 Task: Find the walking route from Pike Place Market to the Space Needle in Seattle.
Action: Mouse moved to (256, 88)
Screenshot: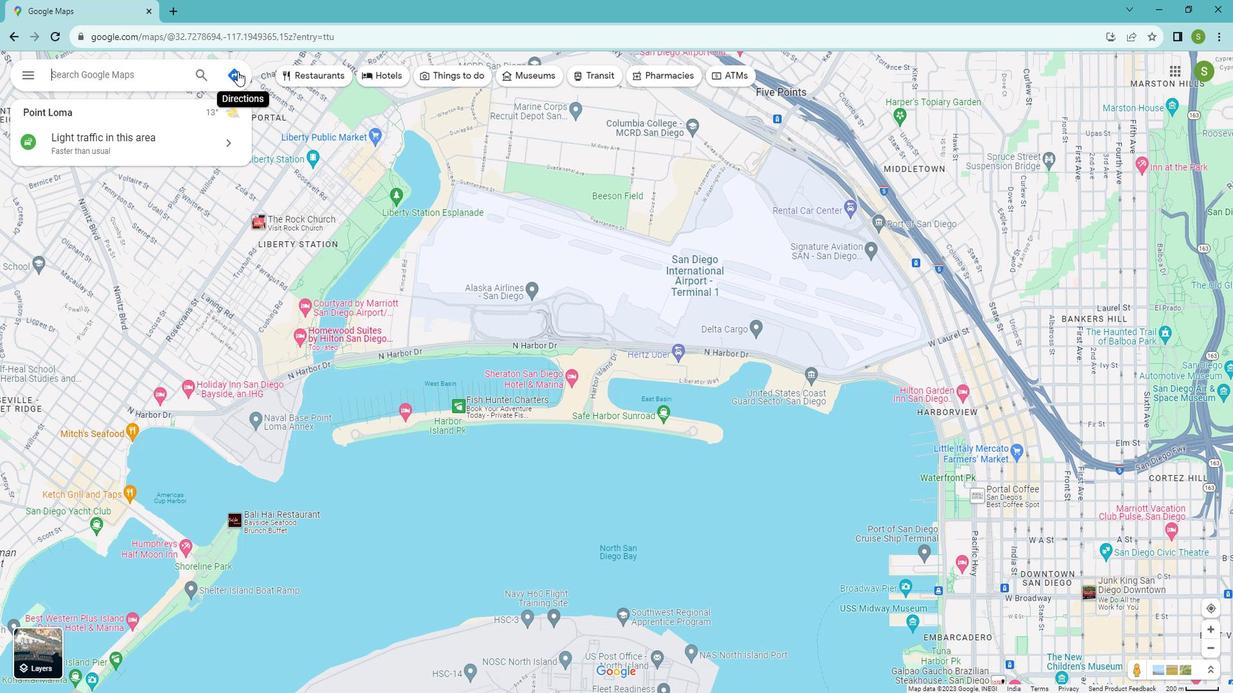 
Action: Mouse pressed left at (256, 88)
Screenshot: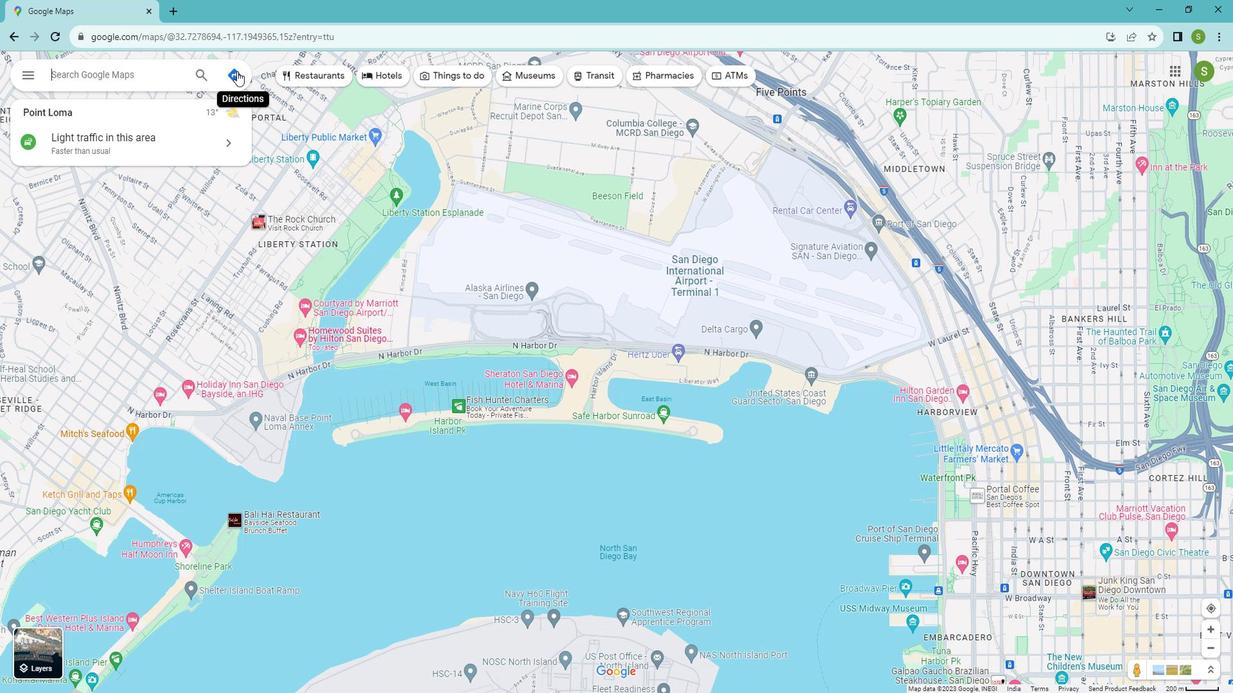 
Action: Mouse moved to (145, 125)
Screenshot: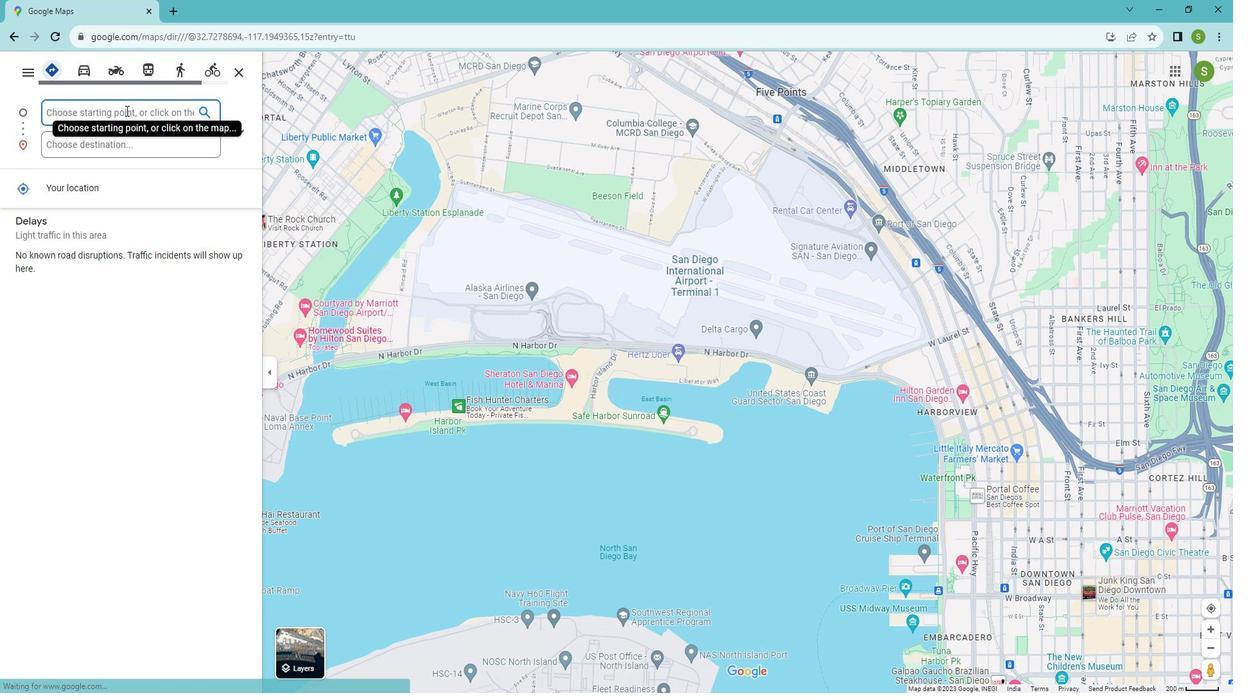 
Action: Mouse pressed left at (145, 125)
Screenshot: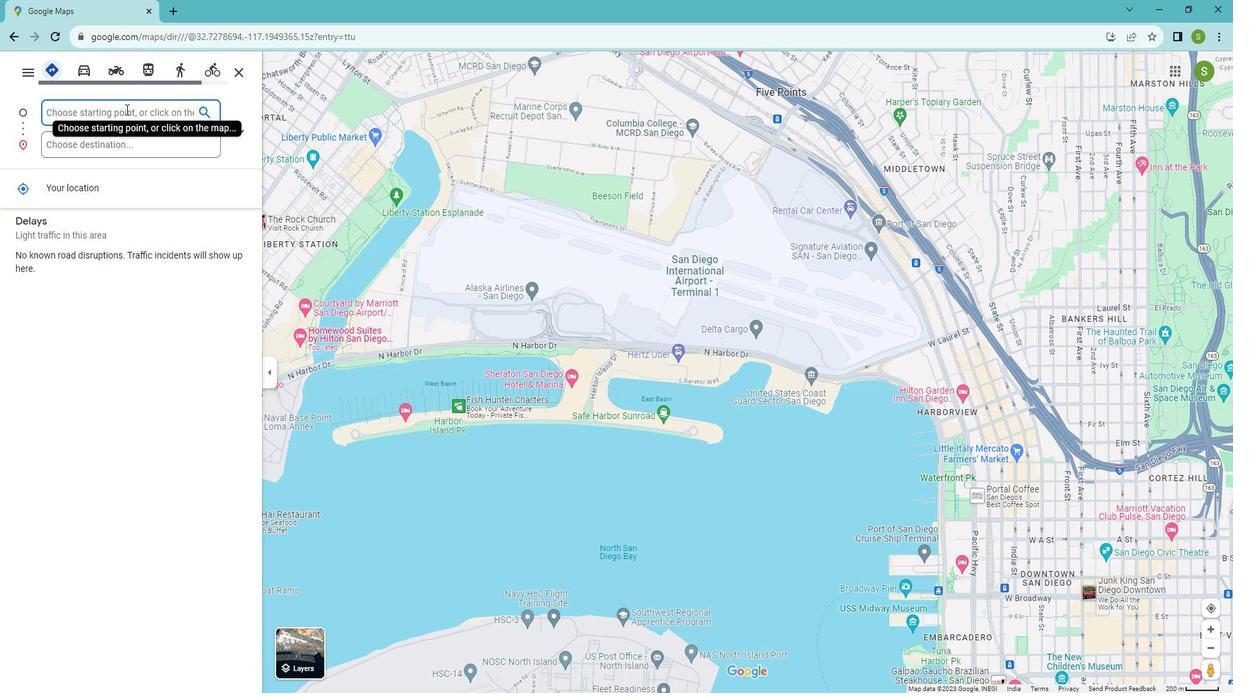 
Action: Key pressed <Key.shift>Pike<Key.space><Key.shift>Place<Key.space><Key.shift>Market
Screenshot: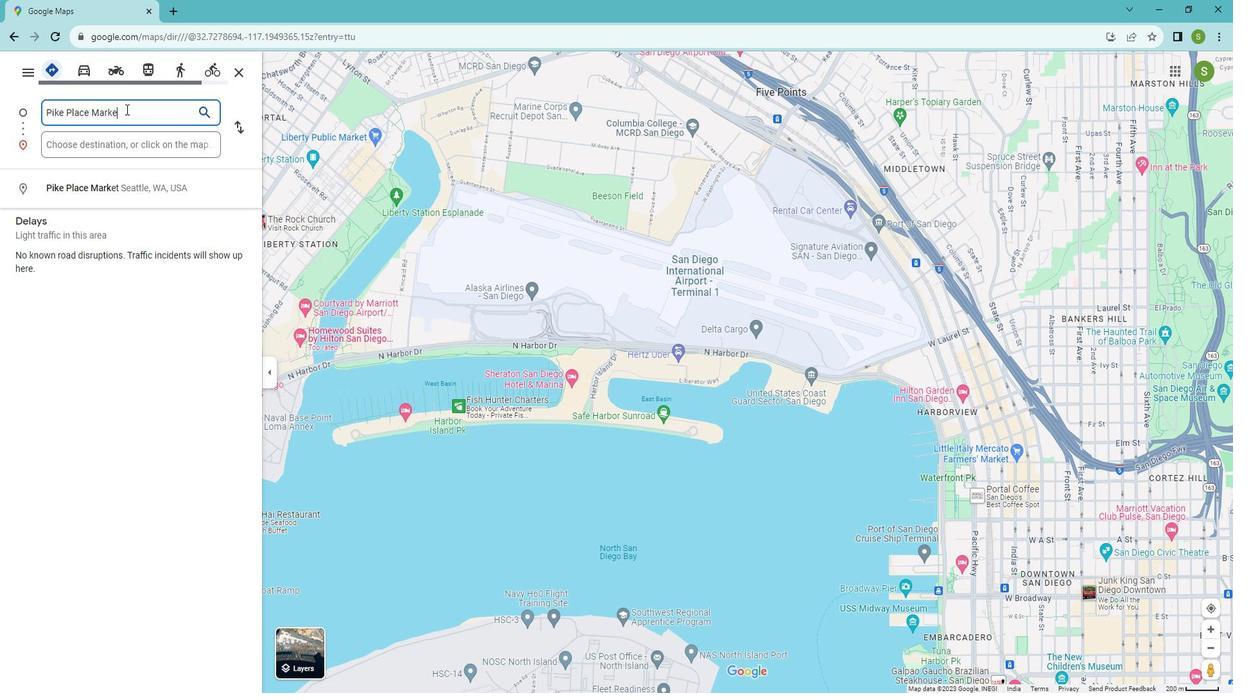 
Action: Mouse moved to (159, 163)
Screenshot: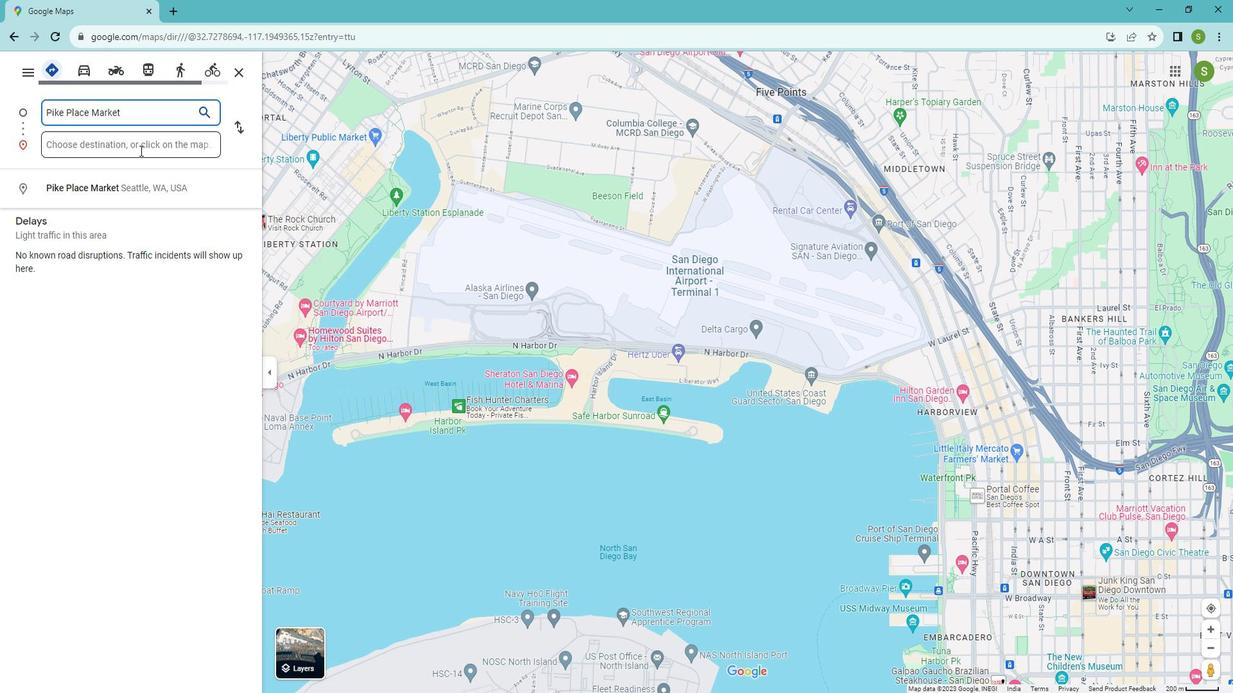 
Action: Mouse pressed left at (159, 163)
Screenshot: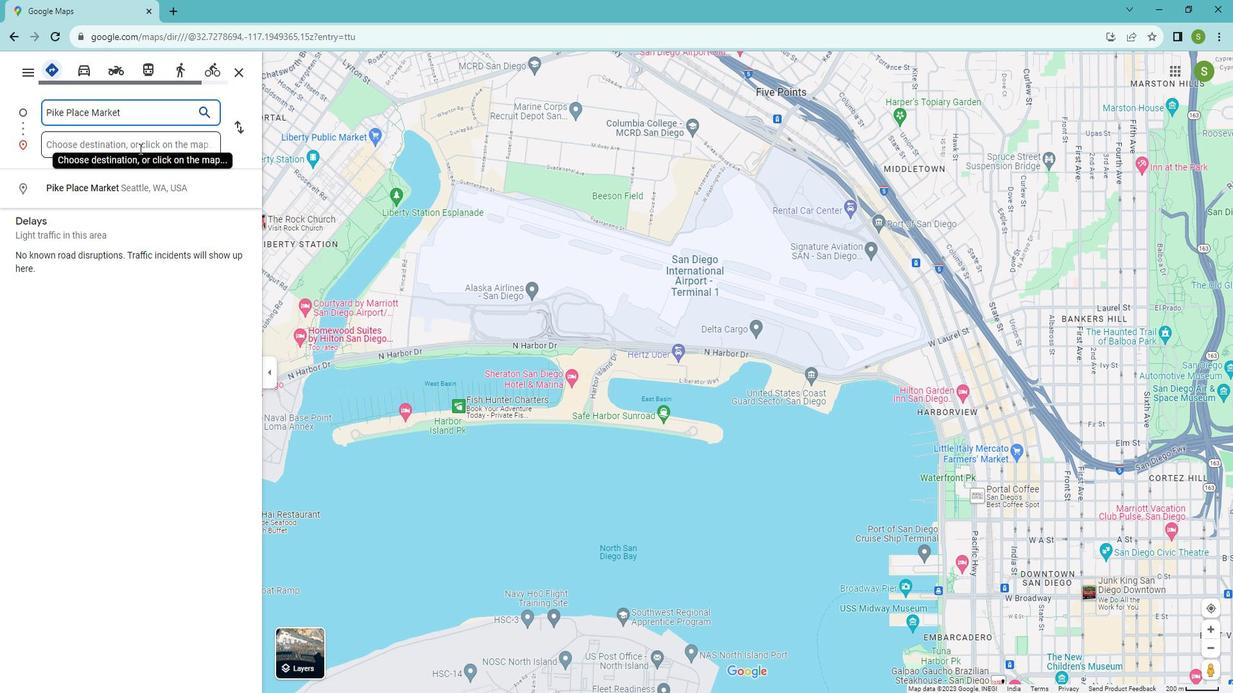 
Action: Mouse moved to (159, 162)
Screenshot: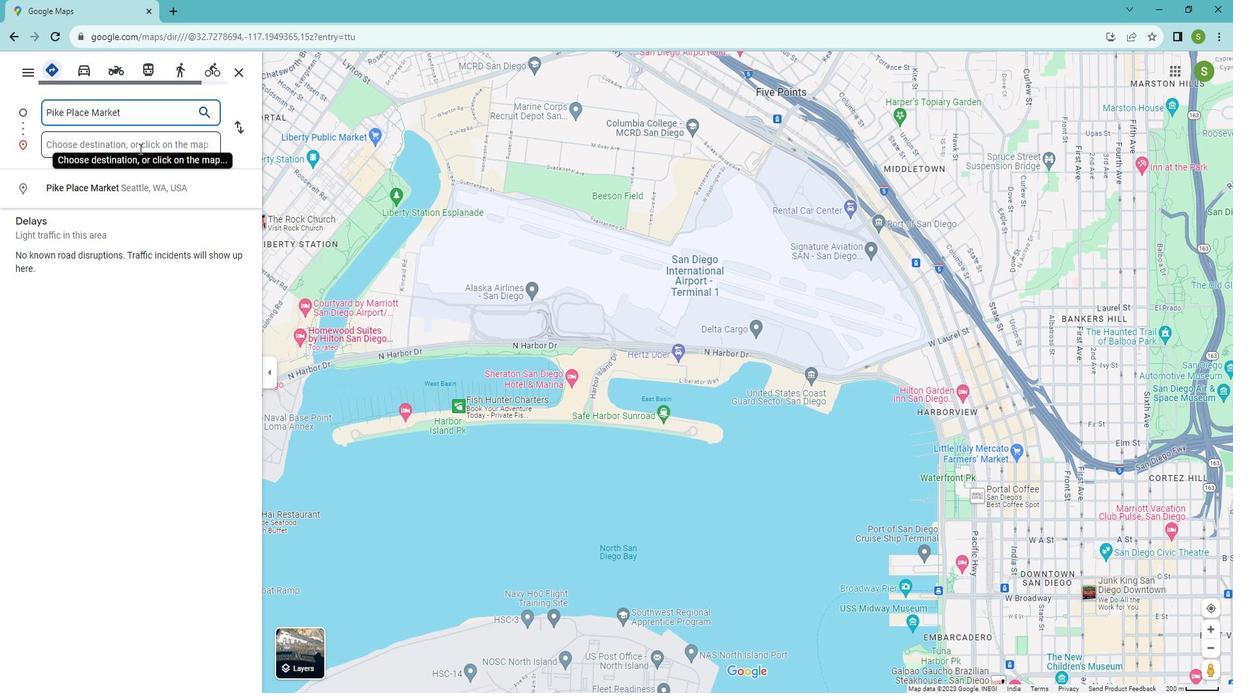 
Action: Key pressed <Key.shift><Key.shift>Space<Key.space><Key.shift>Needle<Key.space><Key.shift><Key.shift><Key.shift><Key.shift><Key.shift><Key.shift><Key.shift><Key.shift><Key.shift><Key.shift><Key.shift><Key.shift><Key.shift><Key.shift><Key.shift><Key.shift><Key.shift>Seattle<Key.enter>
Screenshot: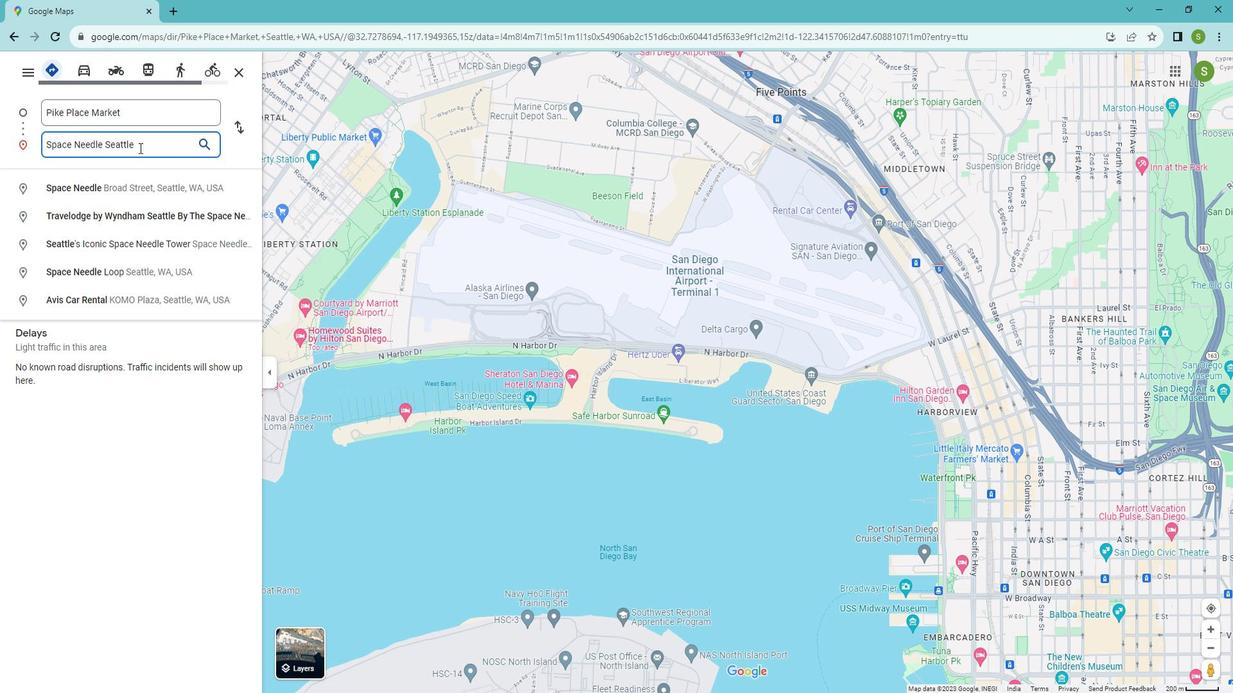 
Action: Mouse moved to (202, 95)
Screenshot: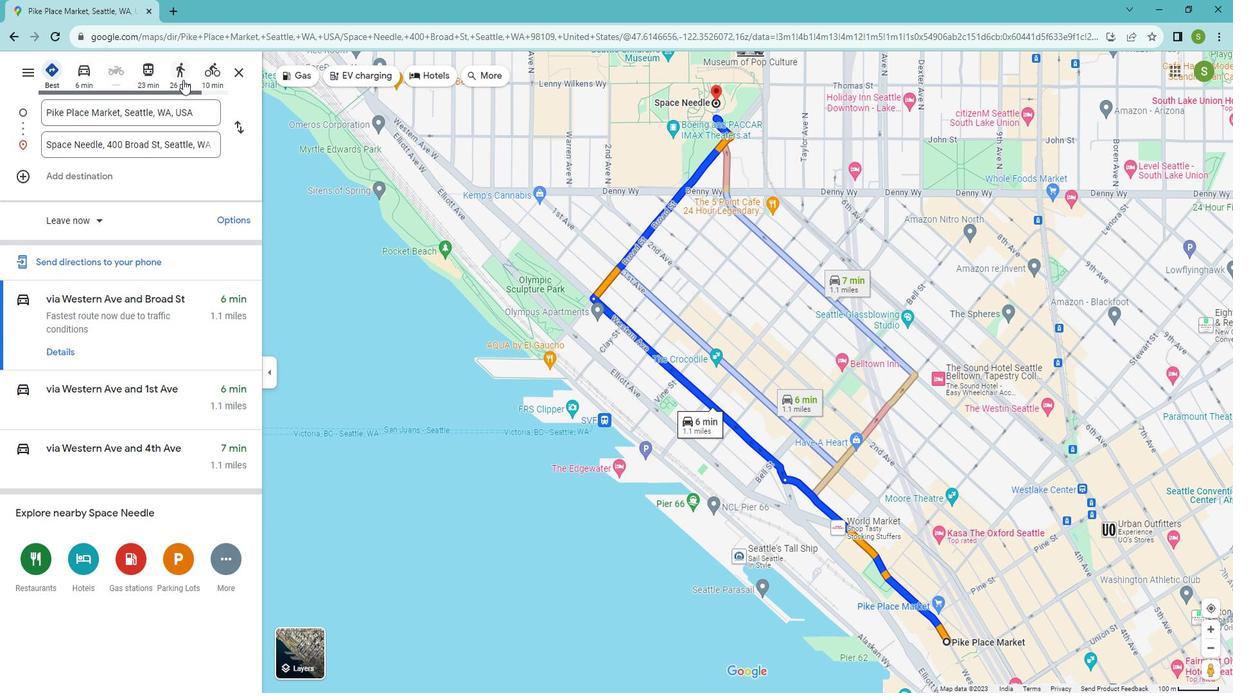
Action: Mouse pressed left at (202, 95)
Screenshot: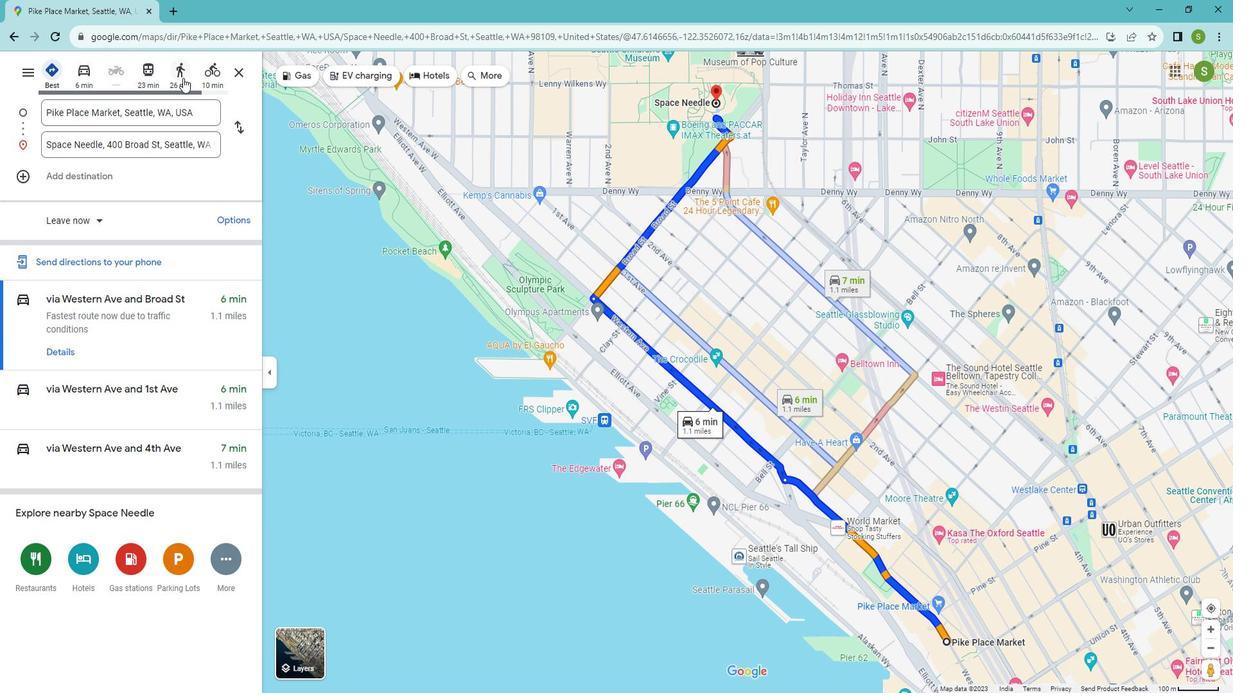 
Action: Mouse moved to (82, 330)
Screenshot: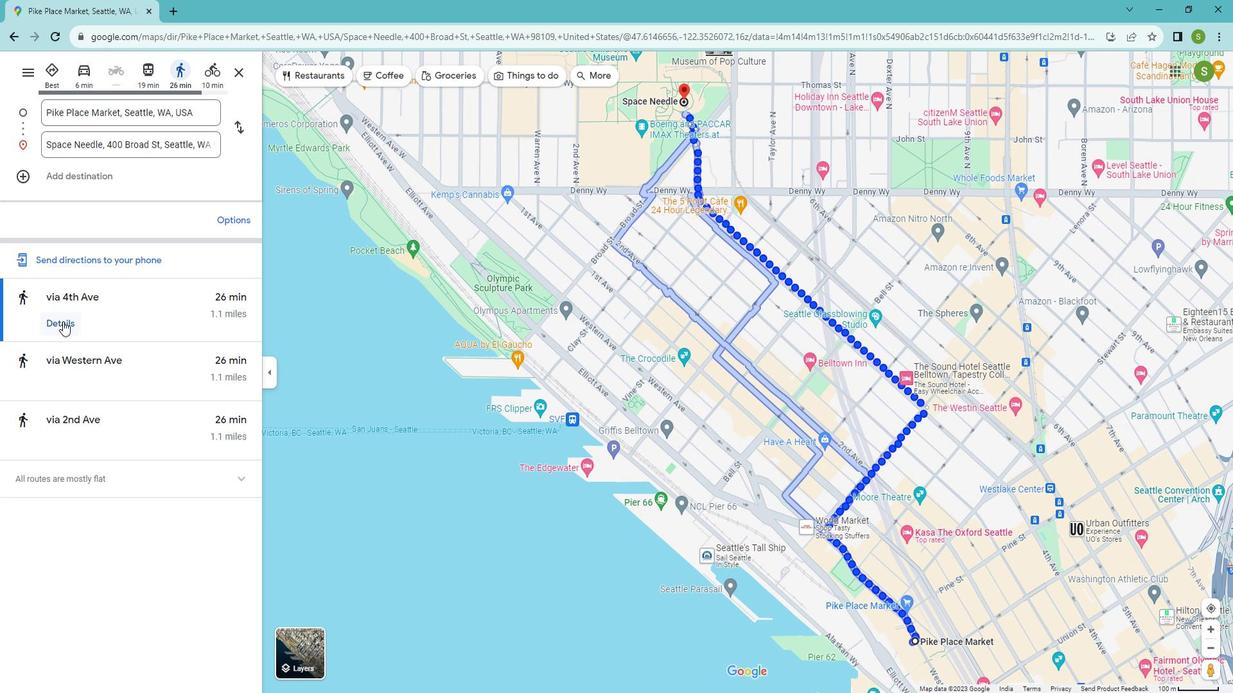 
Action: Mouse pressed left at (82, 330)
Screenshot: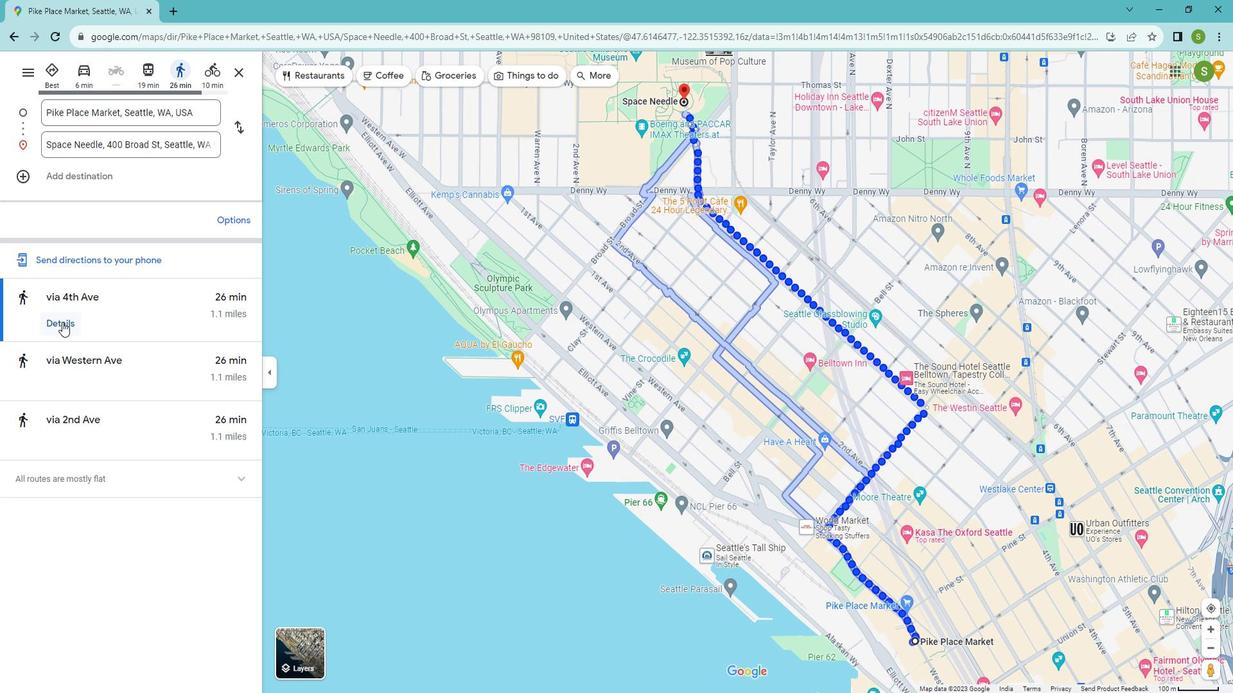 
Action: Mouse moved to (71, 293)
Screenshot: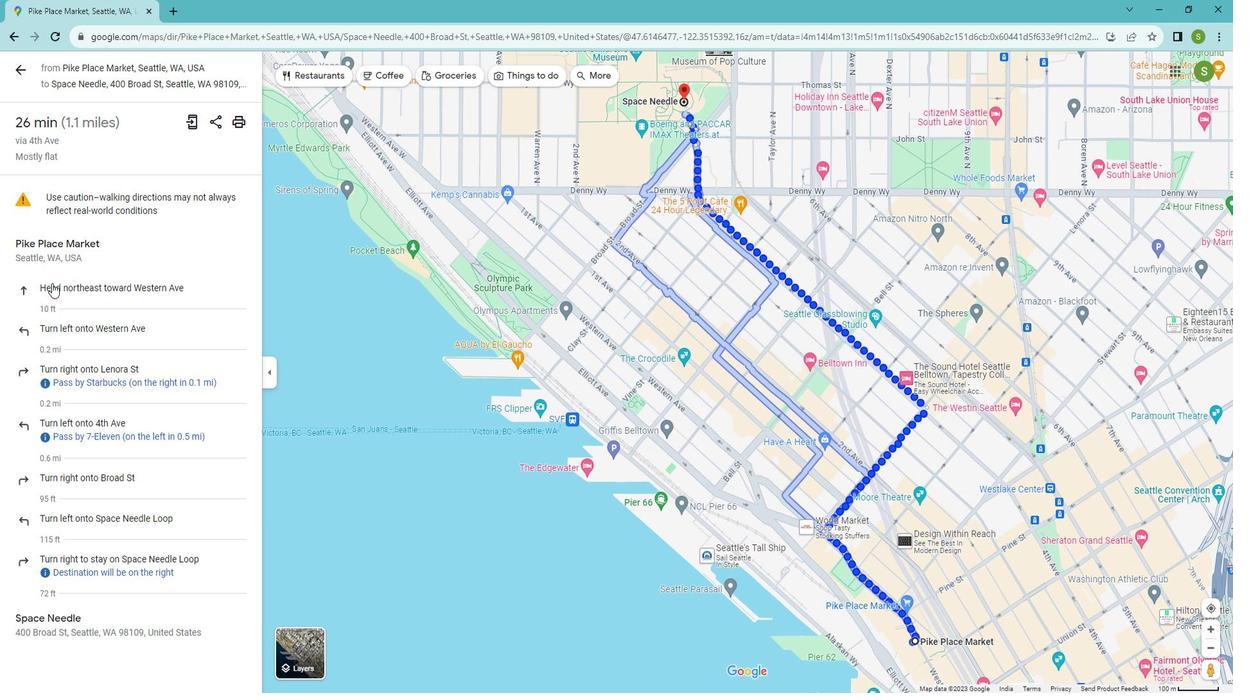 
Action: Mouse pressed left at (71, 293)
Screenshot: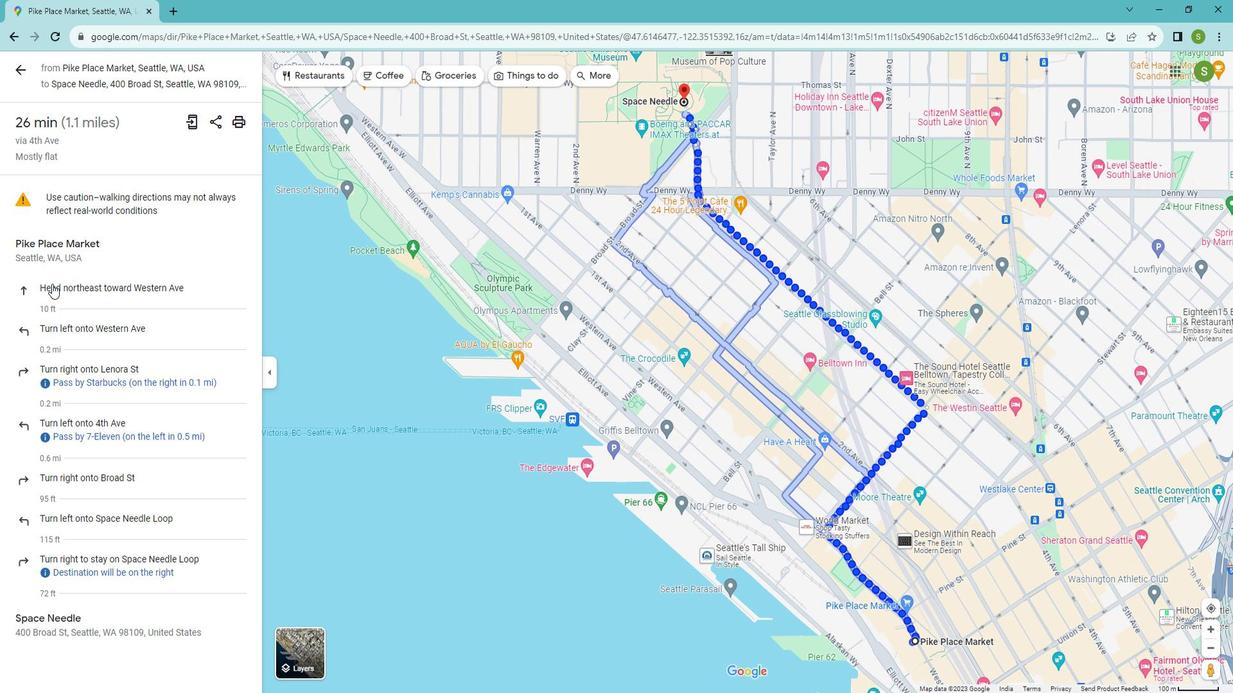 
Action: Mouse moved to (94, 337)
Screenshot: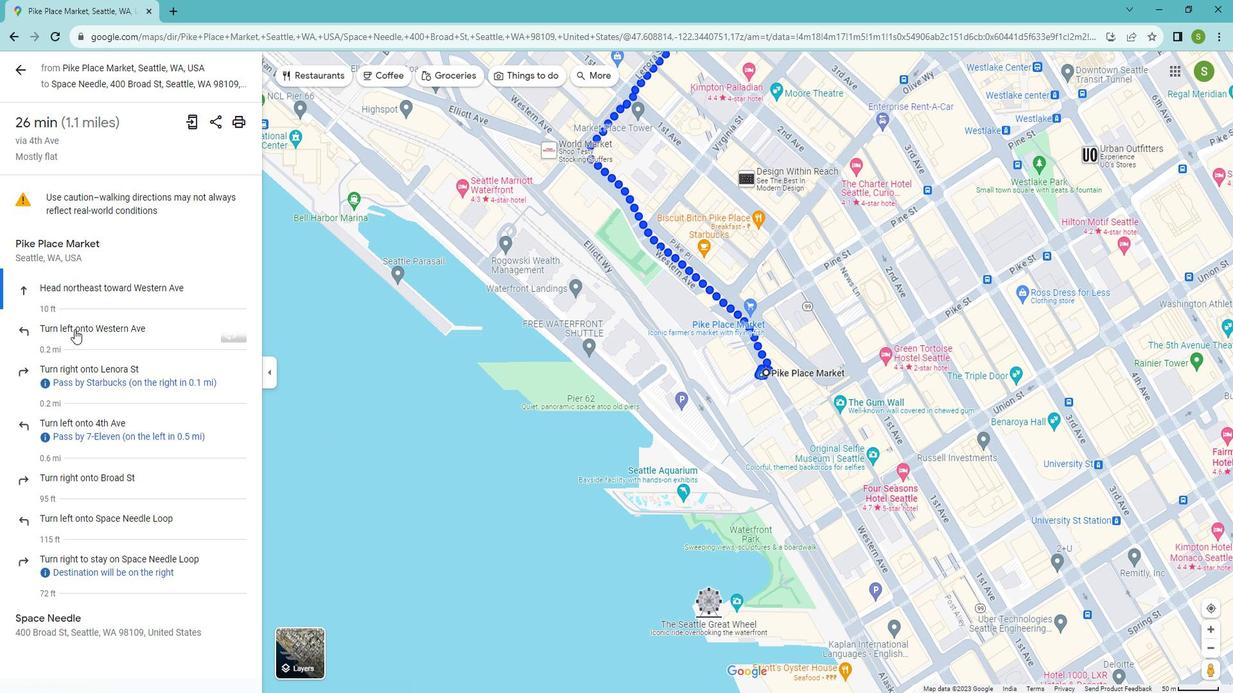 
Action: Mouse pressed left at (94, 337)
Screenshot: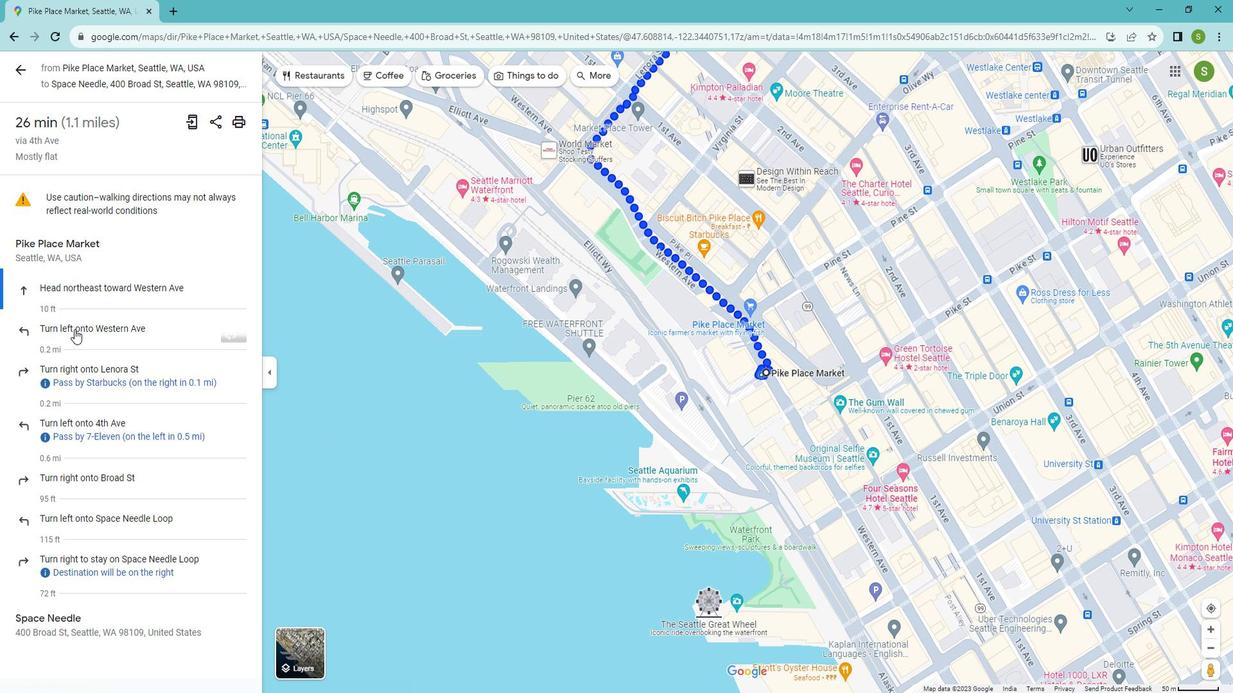 
Action: Mouse moved to (105, 378)
Screenshot: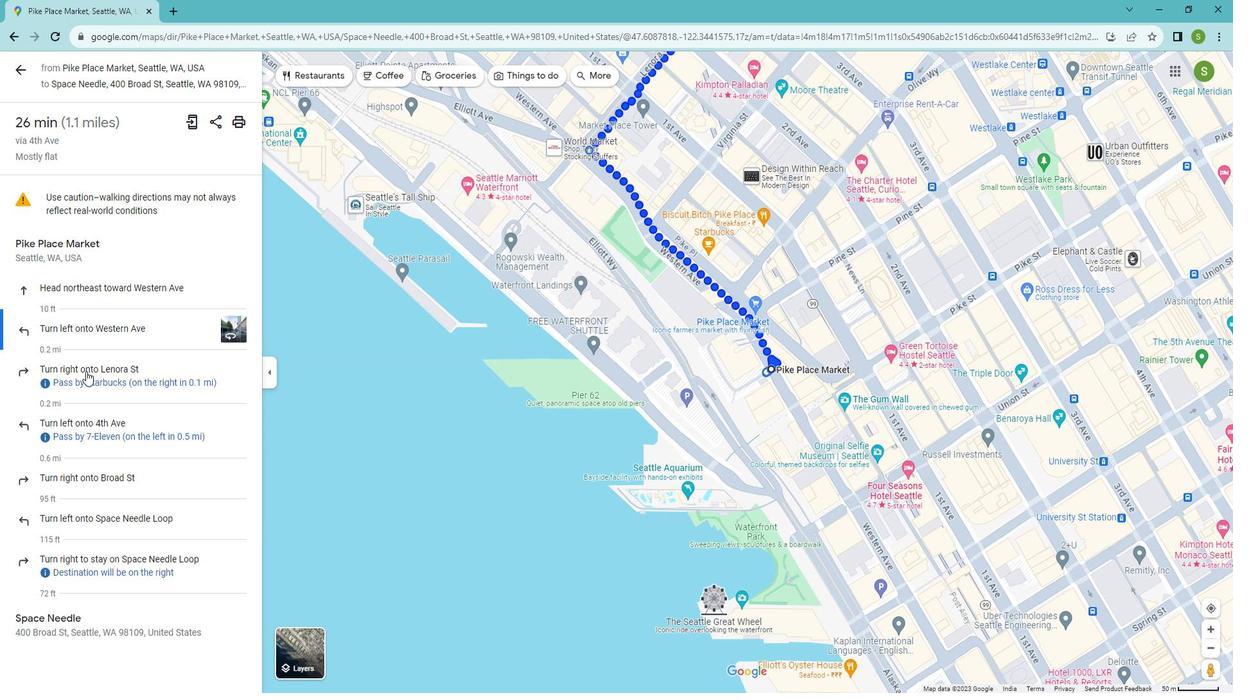 
Action: Mouse pressed left at (105, 378)
Screenshot: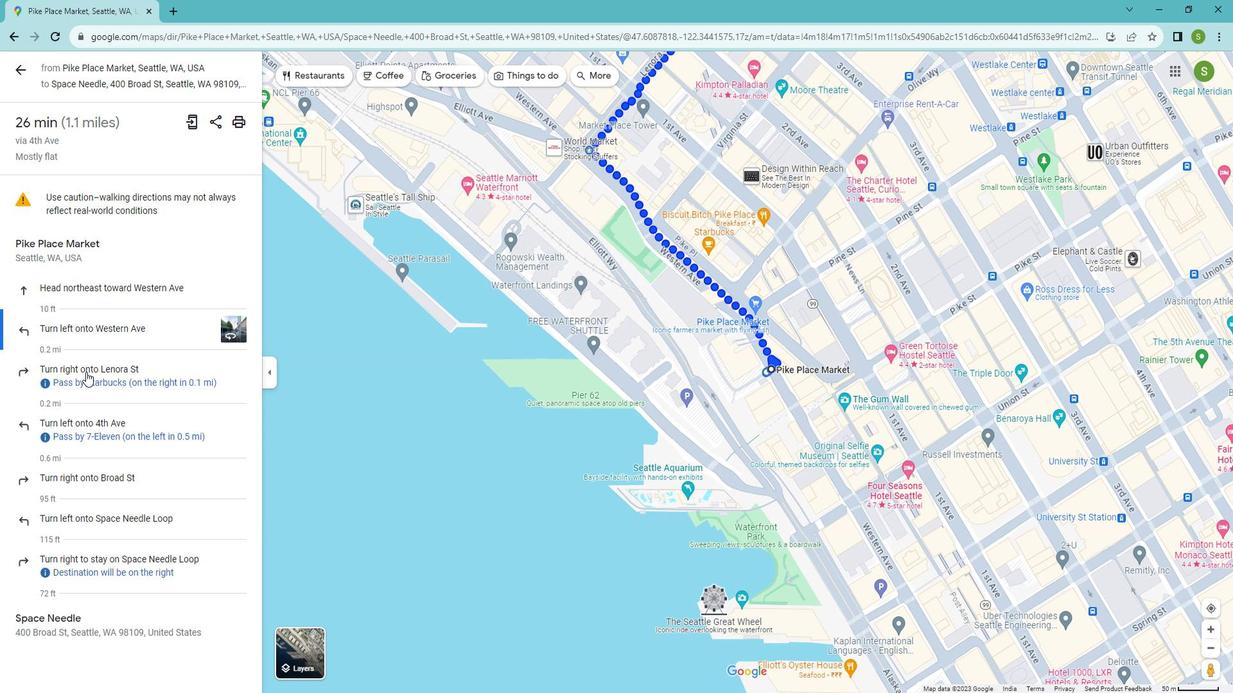 
Action: Mouse moved to (107, 430)
Screenshot: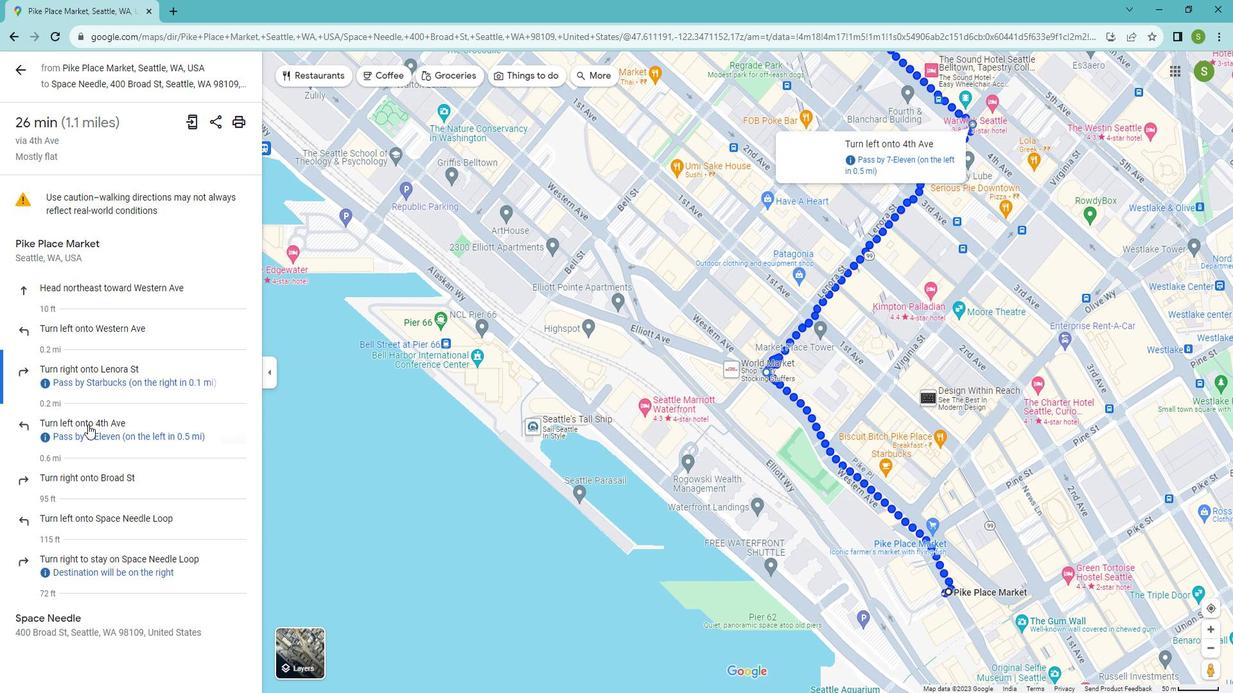
Action: Mouse pressed left at (107, 430)
Screenshot: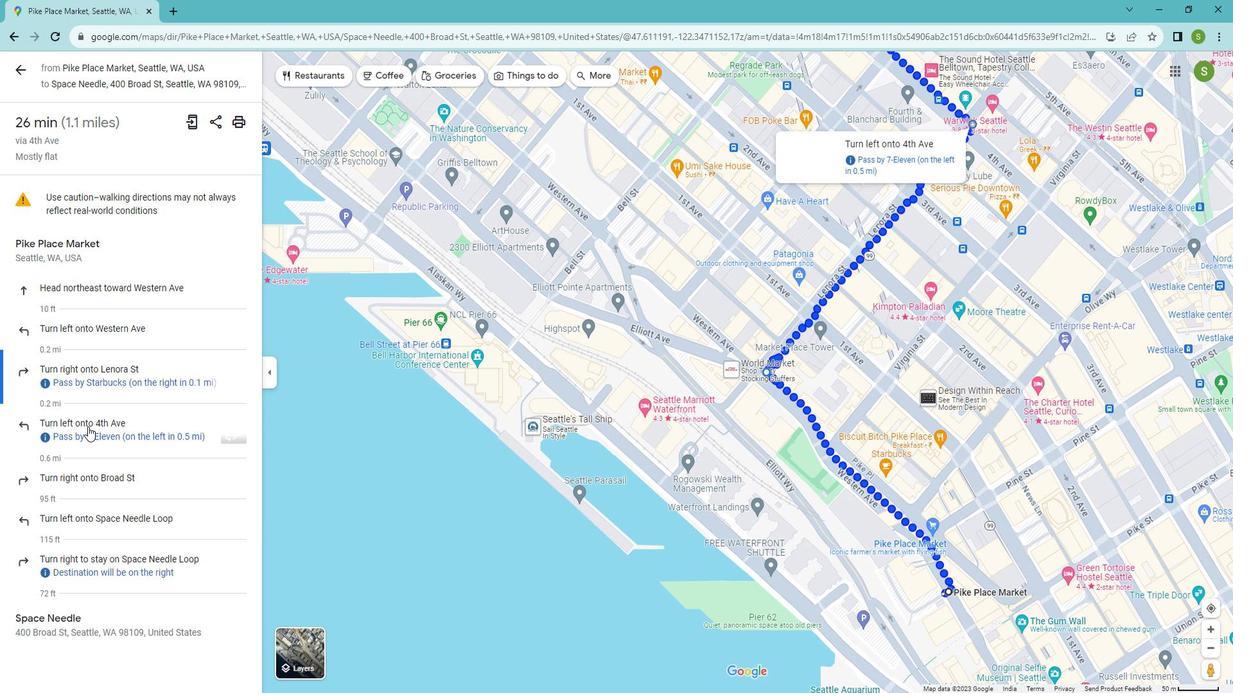 
Action: Mouse moved to (104, 476)
Screenshot: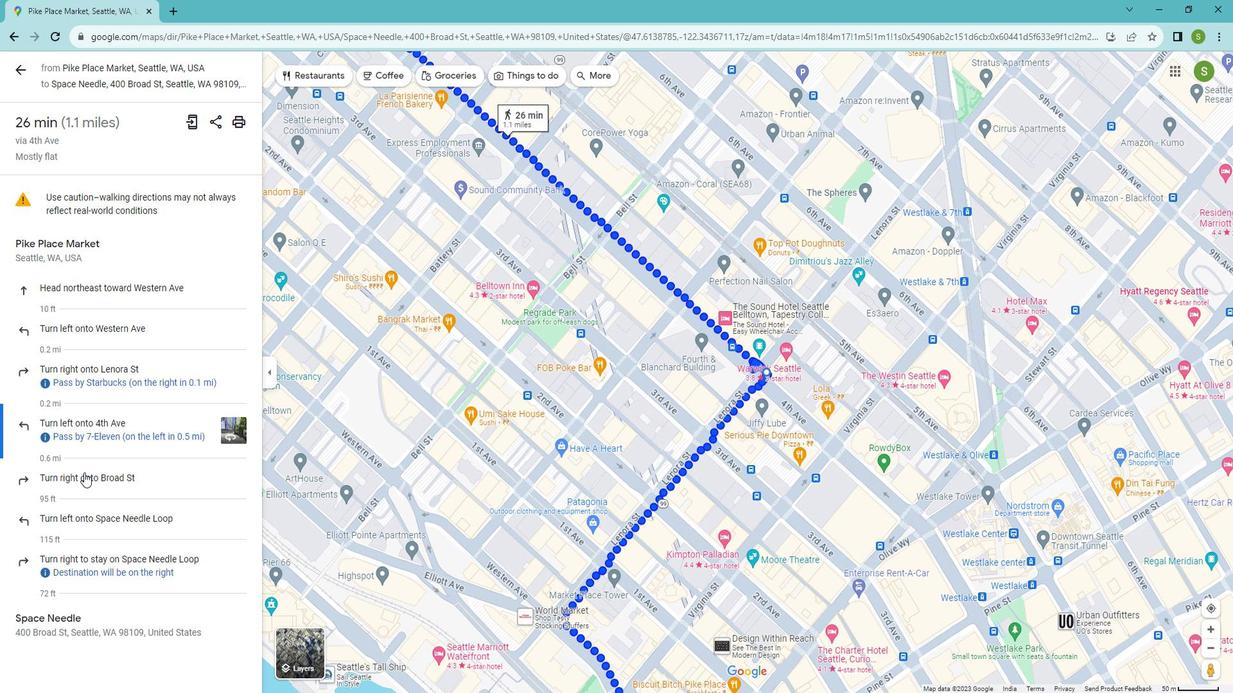 
Action: Mouse pressed left at (104, 476)
Screenshot: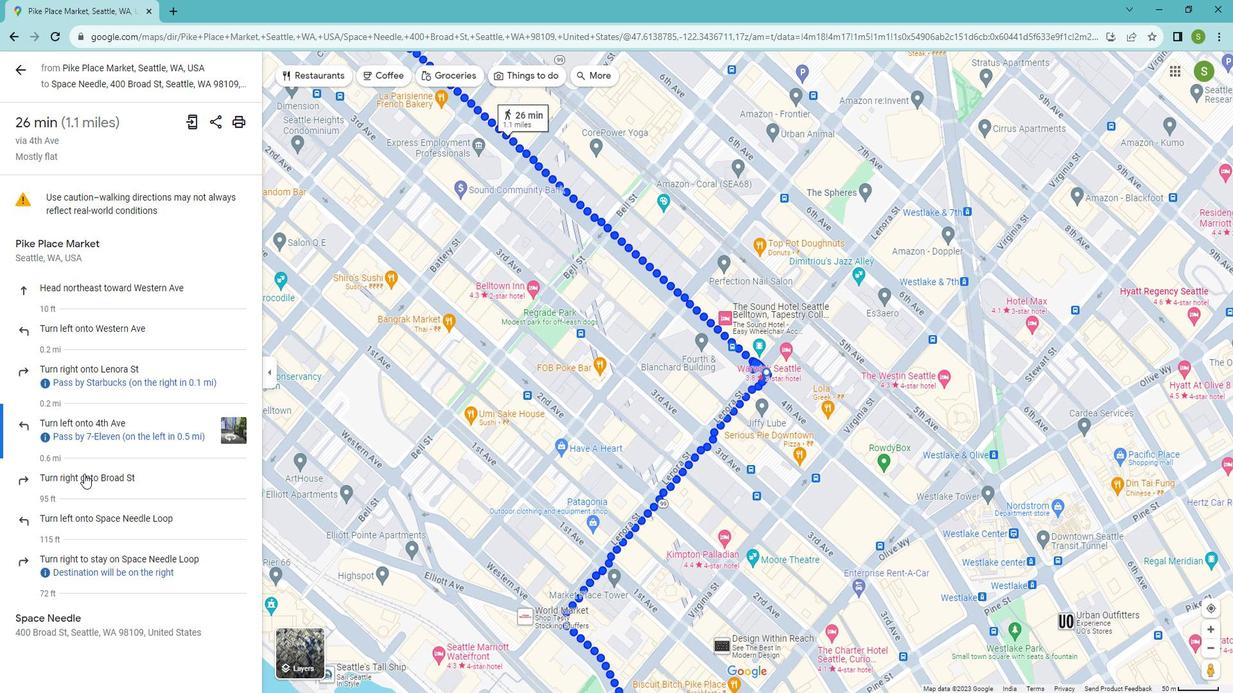 
Action: Mouse moved to (92, 518)
Screenshot: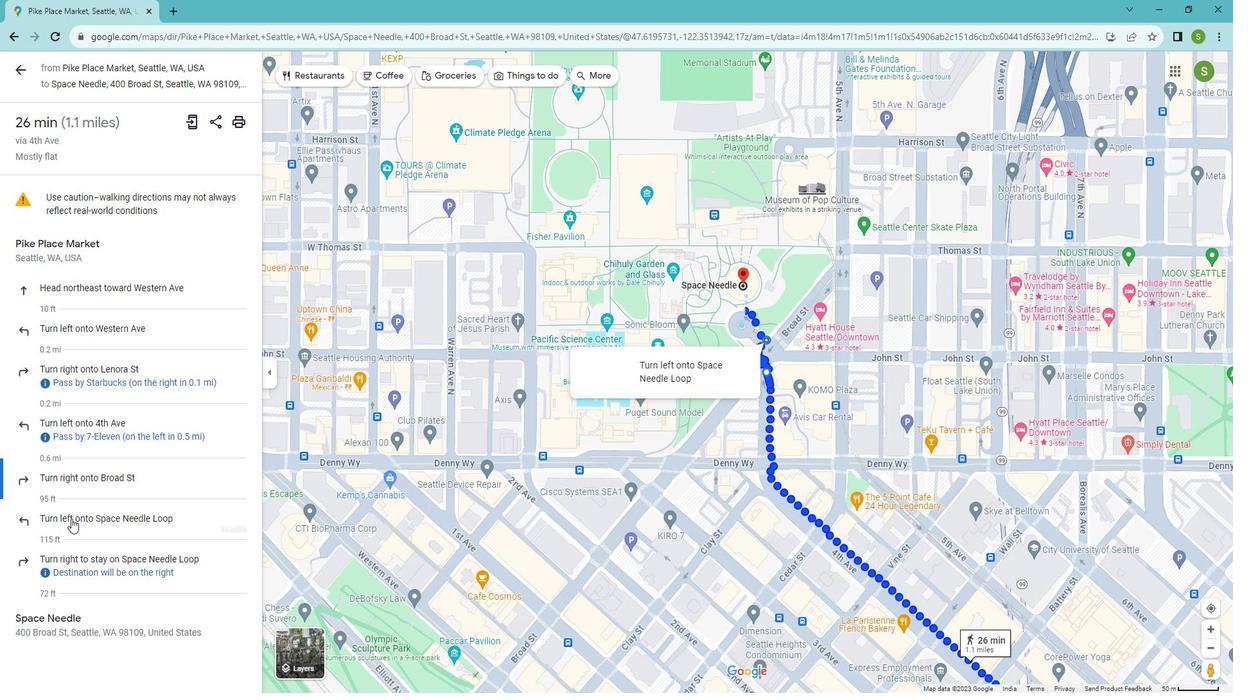 
Action: Mouse pressed left at (92, 518)
Screenshot: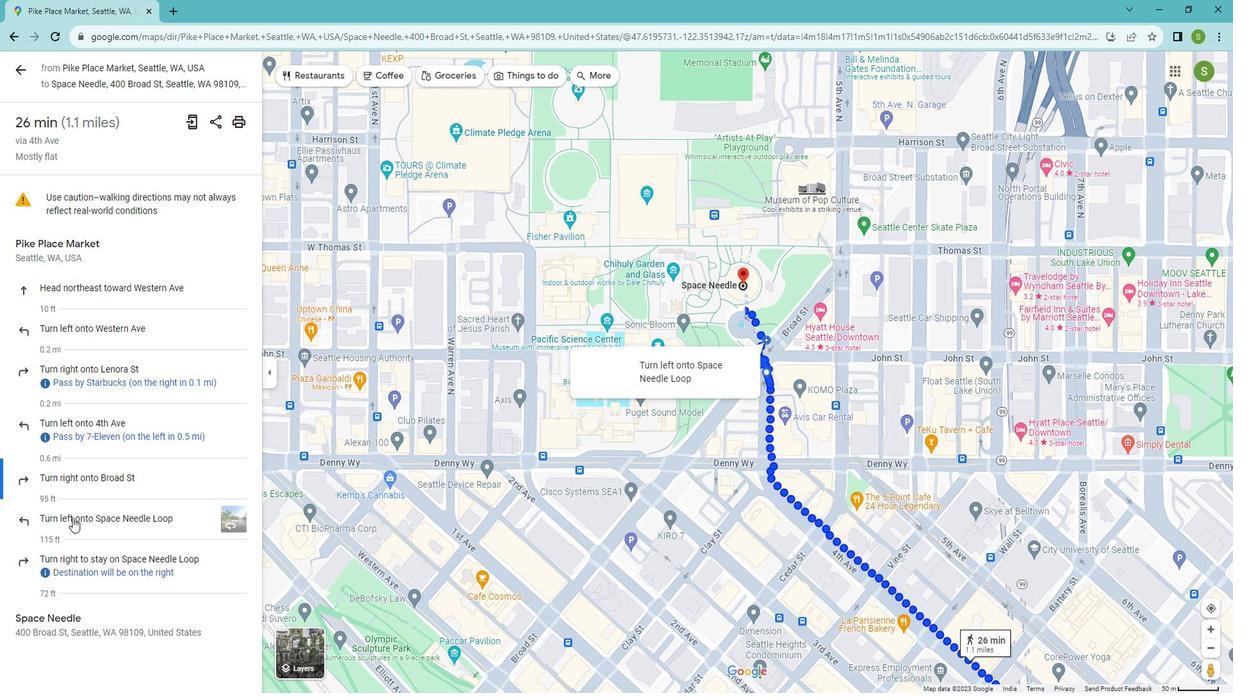 
Action: Mouse moved to (102, 565)
Screenshot: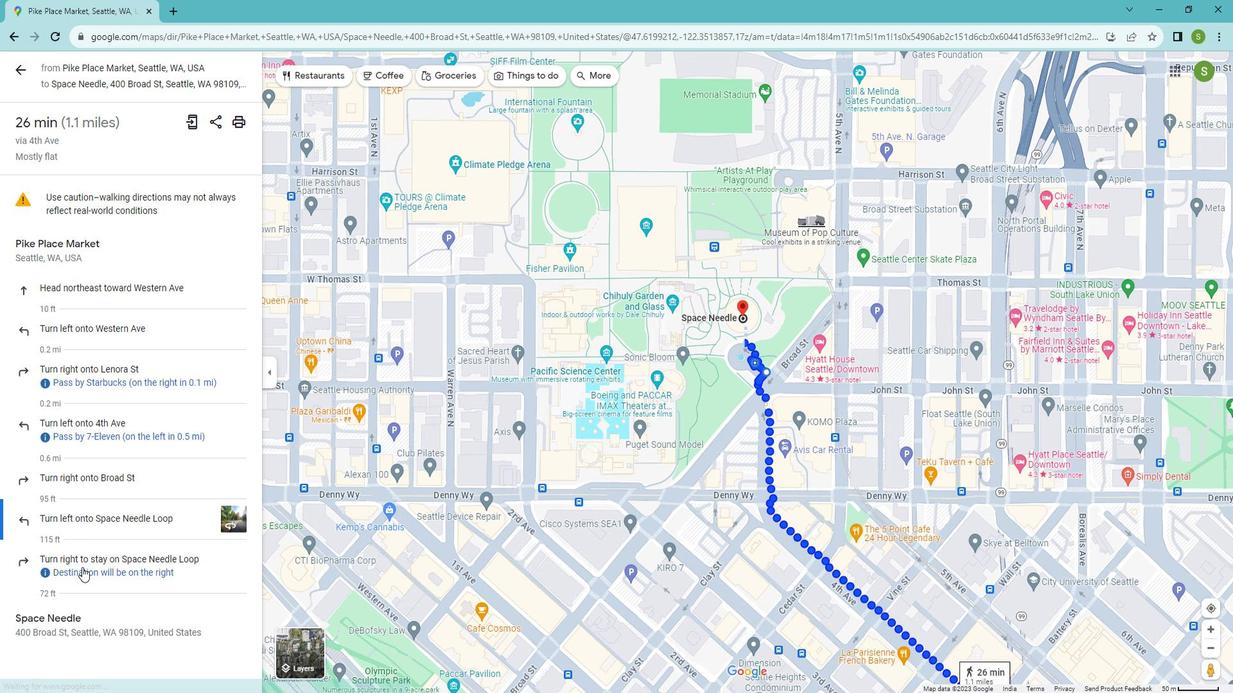 
Action: Mouse pressed left at (102, 565)
Screenshot: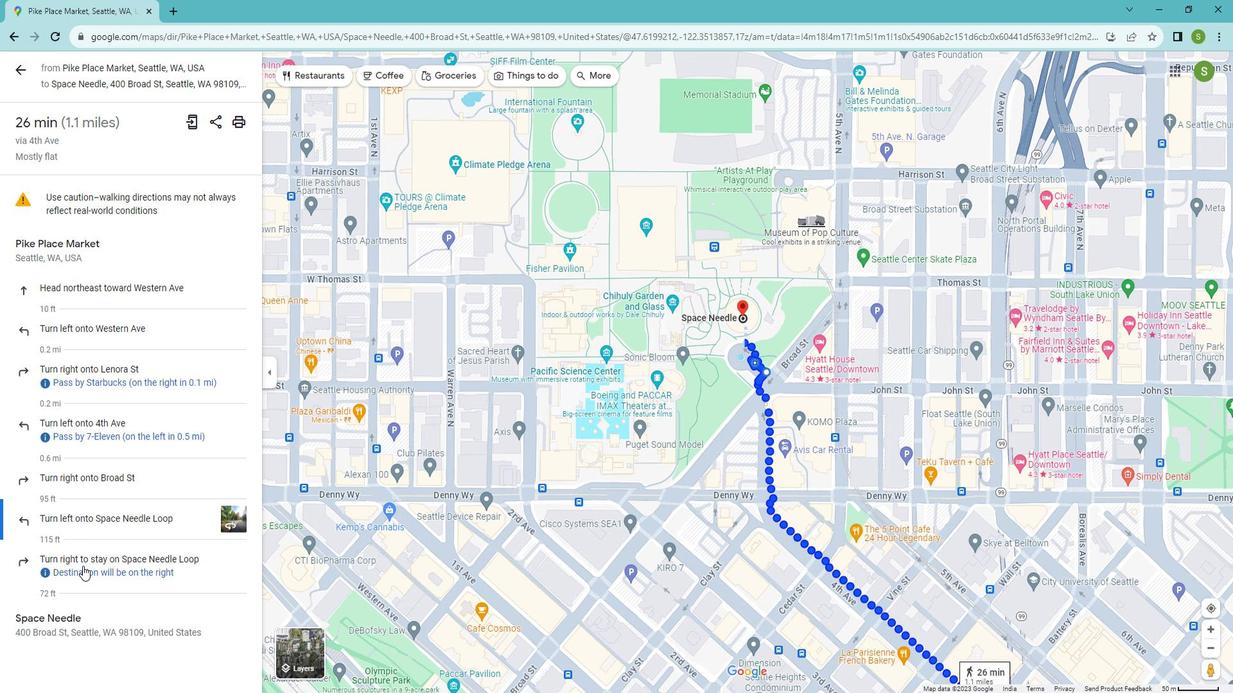 
Action: Mouse moved to (753, 334)
Screenshot: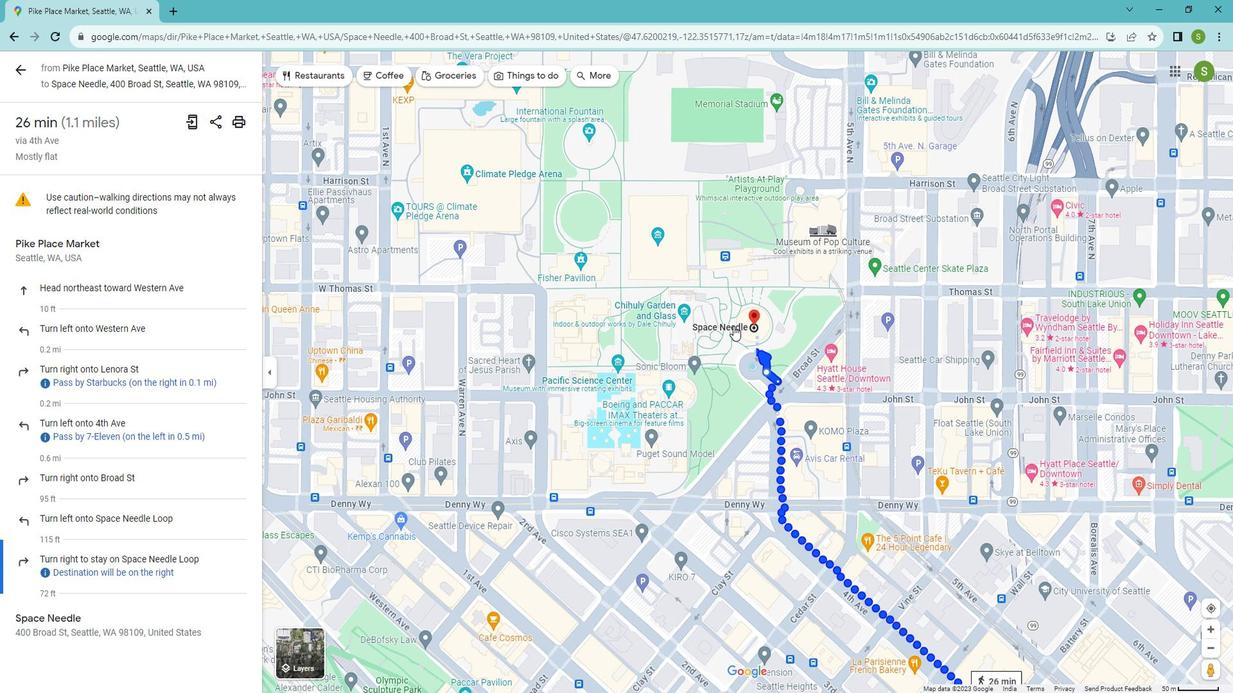 
Action: Mouse pressed left at (753, 334)
Screenshot: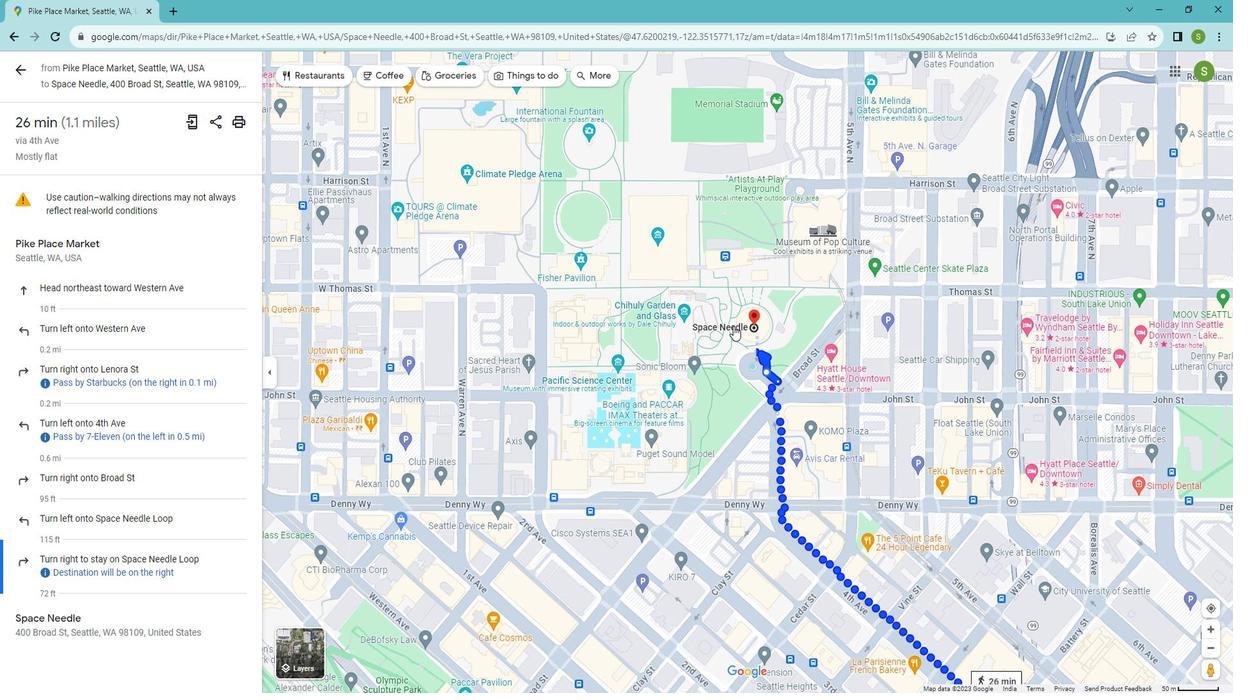 
Action: Mouse moved to (145, 372)
Screenshot: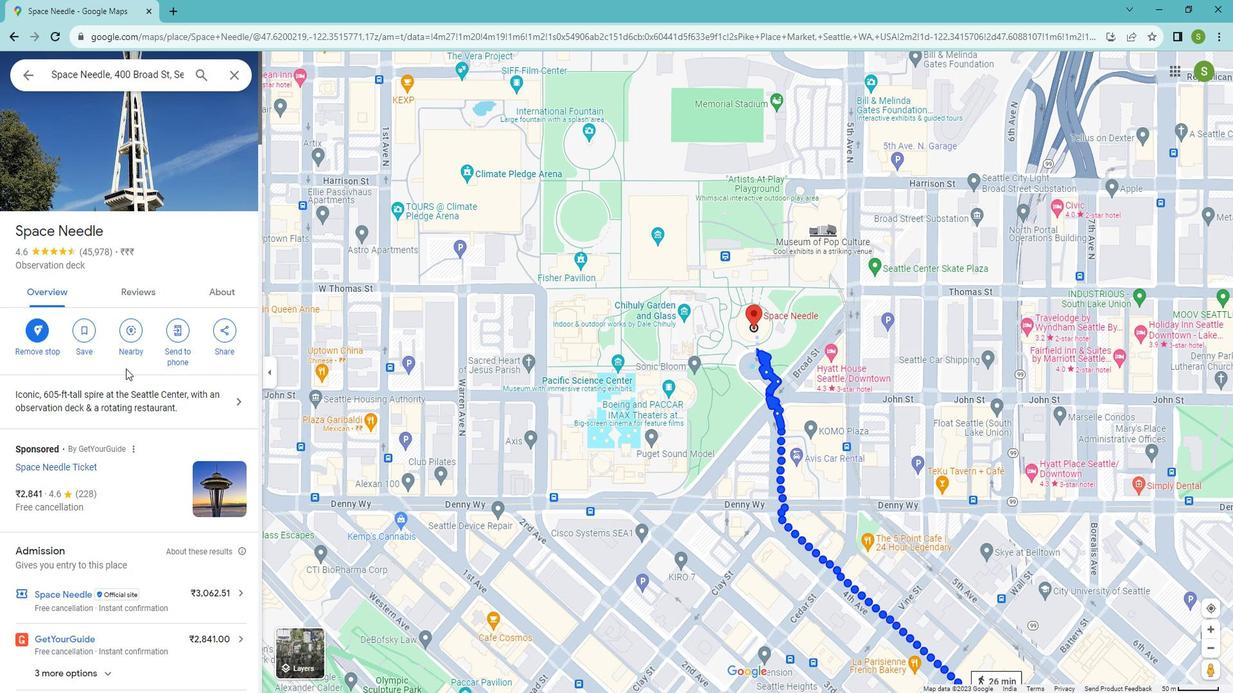 
Action: Mouse scrolled (145, 373) with delta (0, 0)
Screenshot: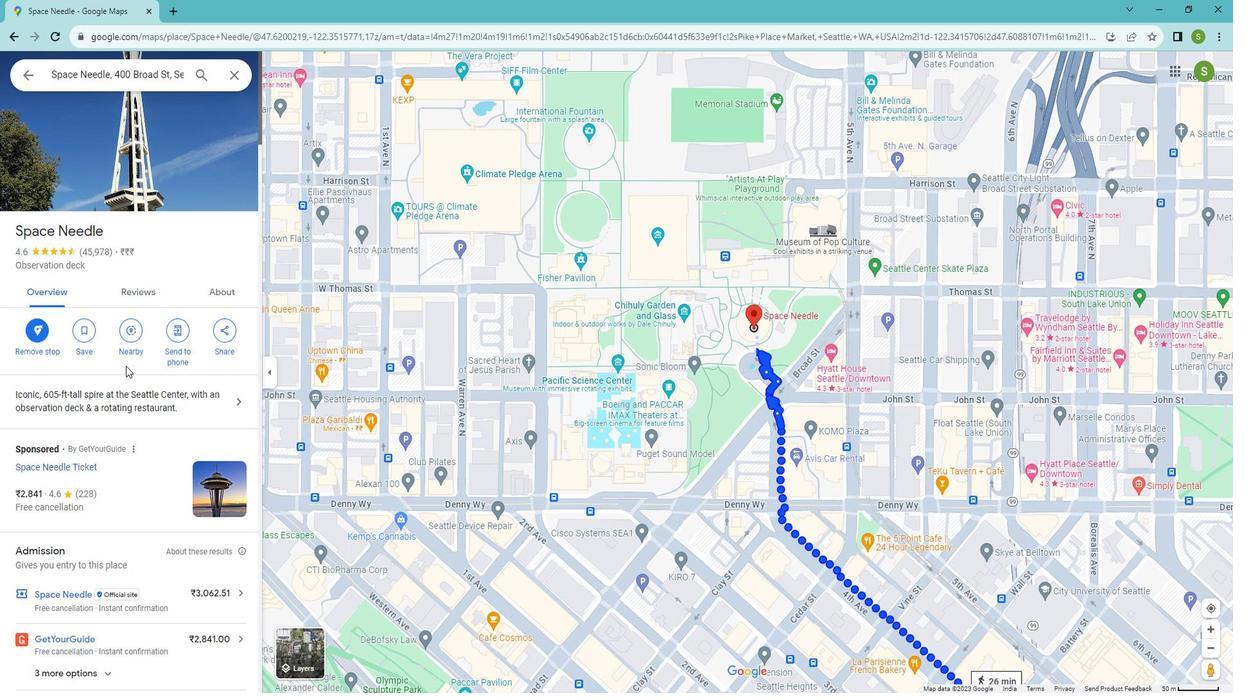 
Action: Mouse scrolled (145, 373) with delta (0, 0)
Screenshot: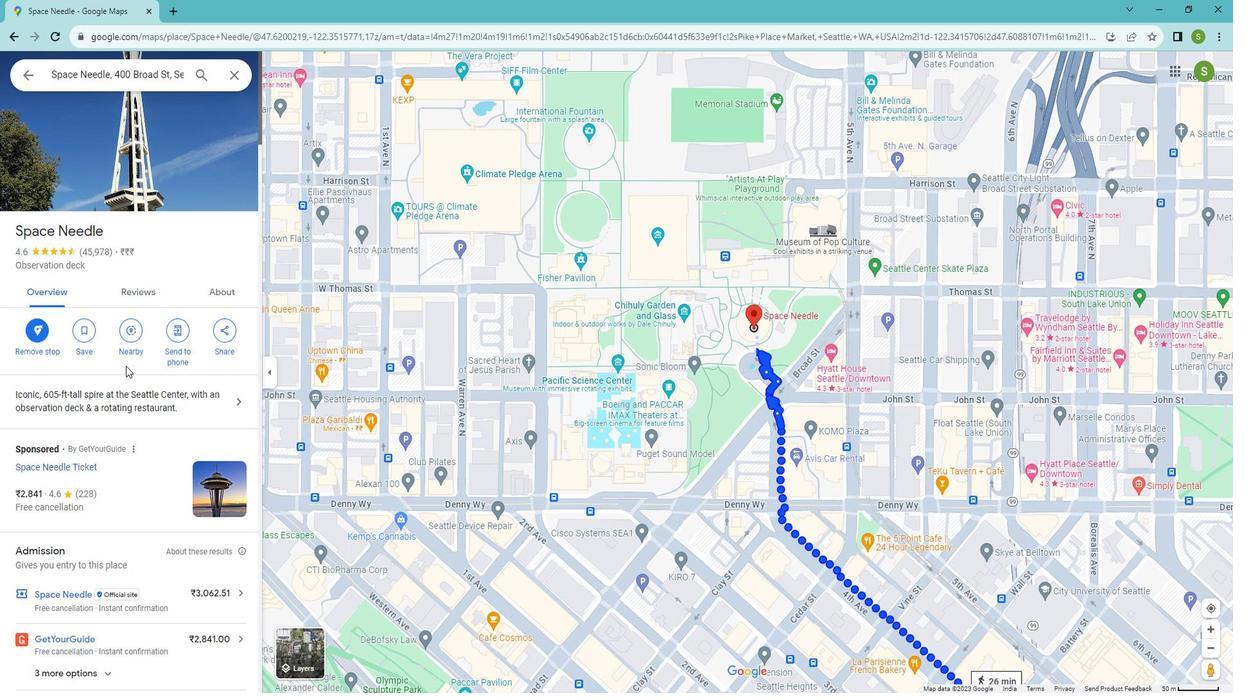
Action: Mouse scrolled (145, 373) with delta (0, 0)
Screenshot: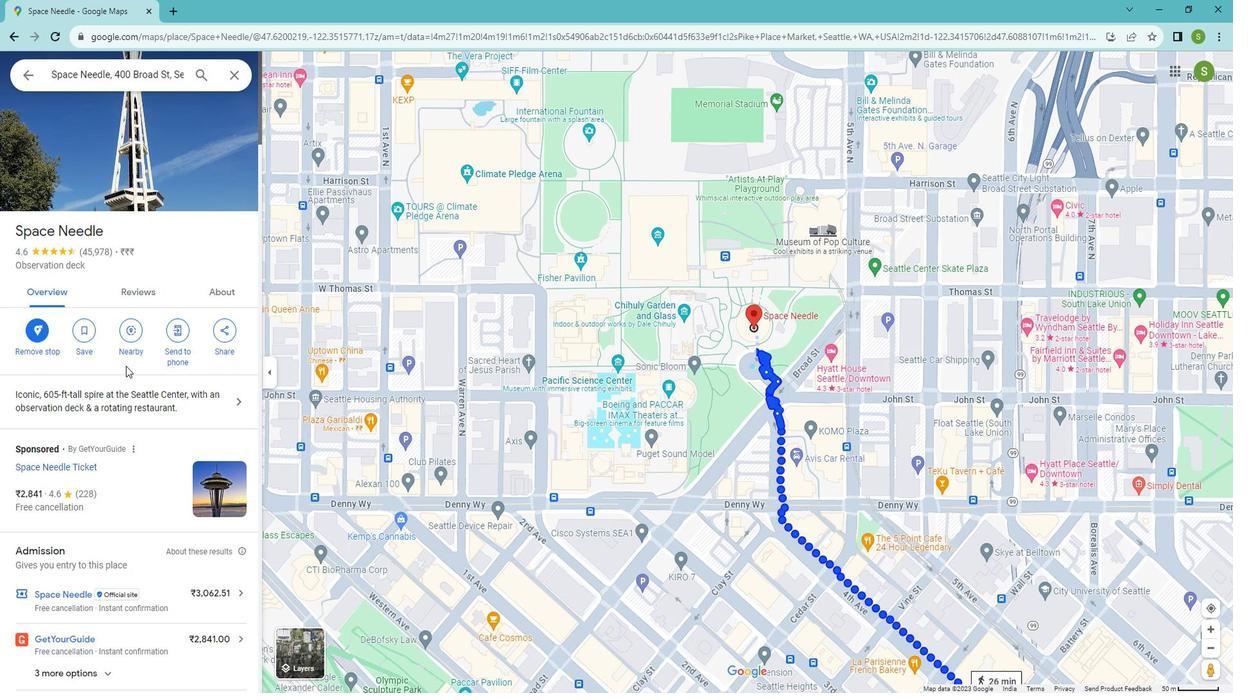 
Action: Mouse moved to (46, 95)
Screenshot: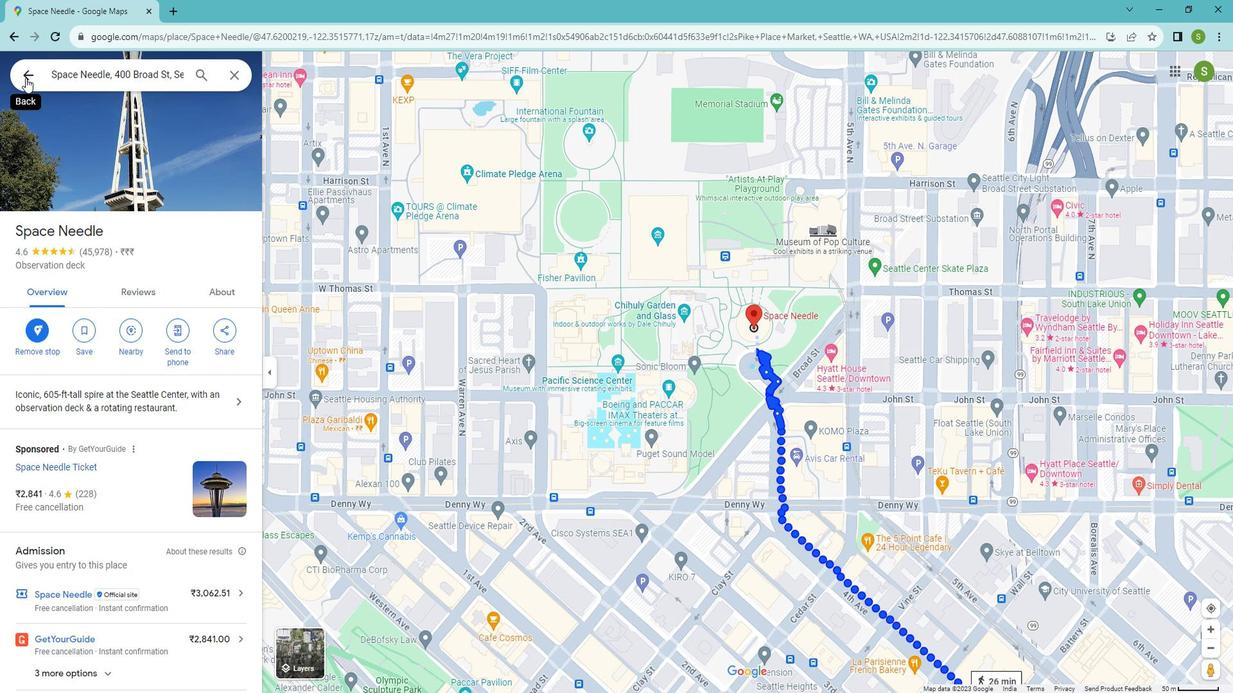 
Action: Mouse pressed left at (46, 95)
Screenshot: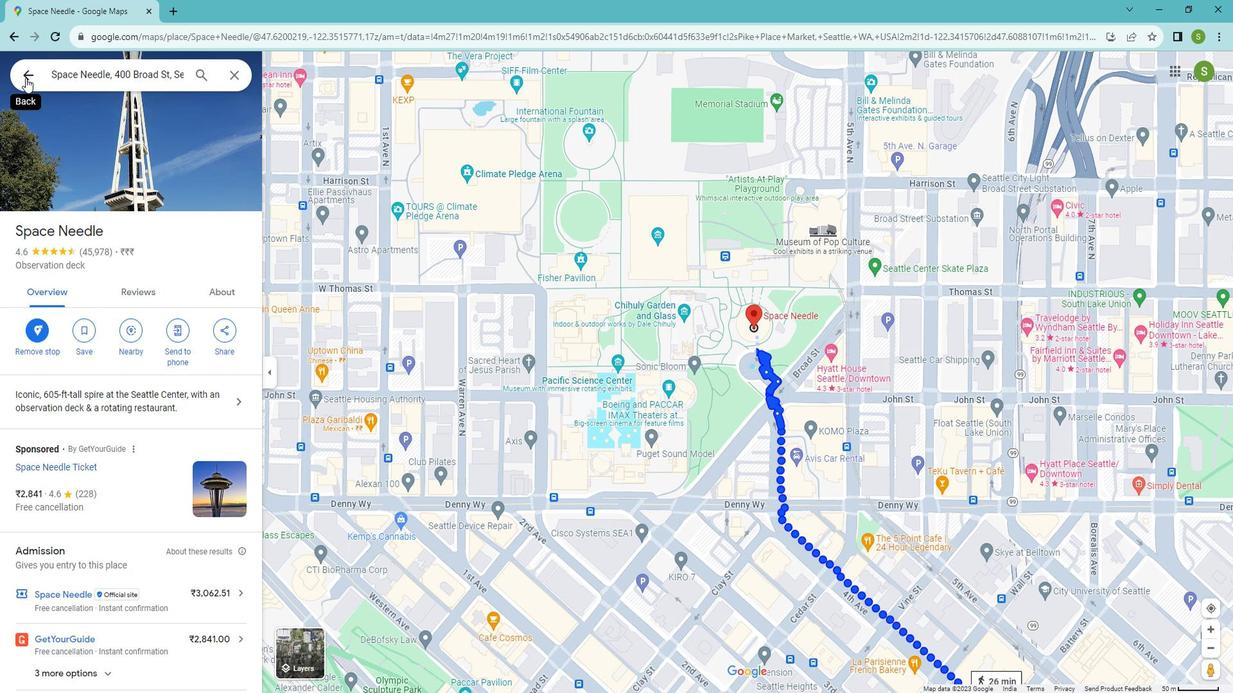 
Action: Mouse moved to (205, 189)
Screenshot: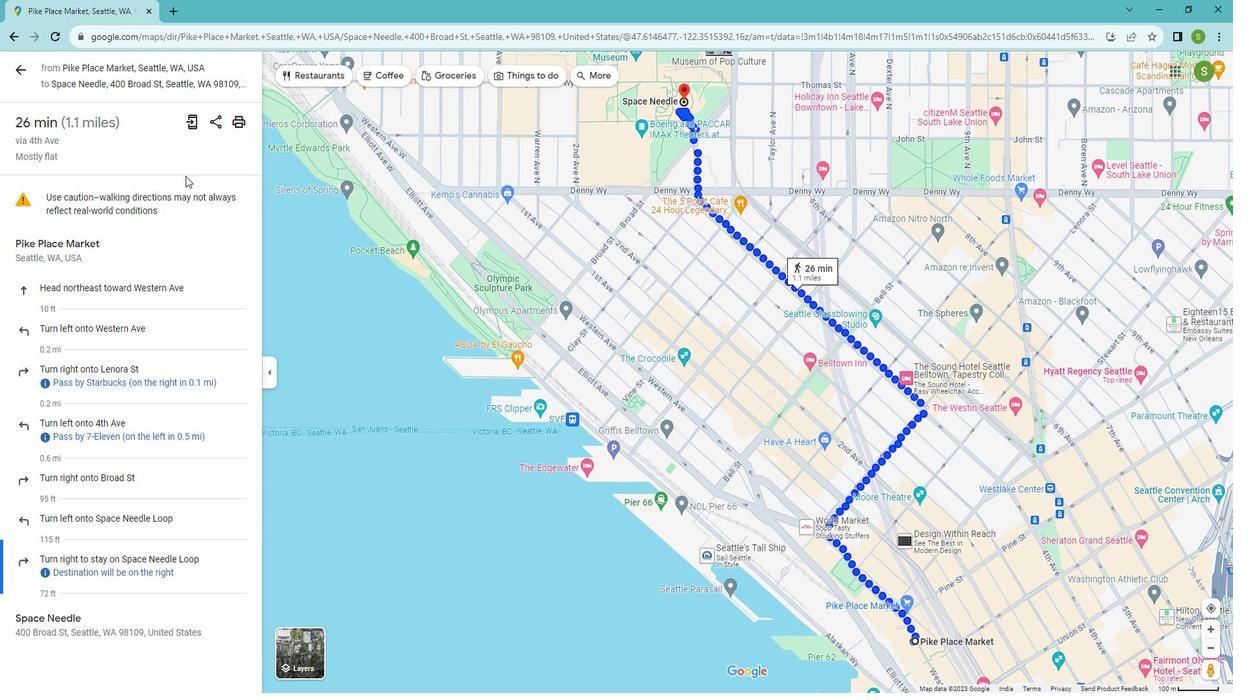 
Action: Mouse scrolled (205, 190) with delta (0, 0)
Screenshot: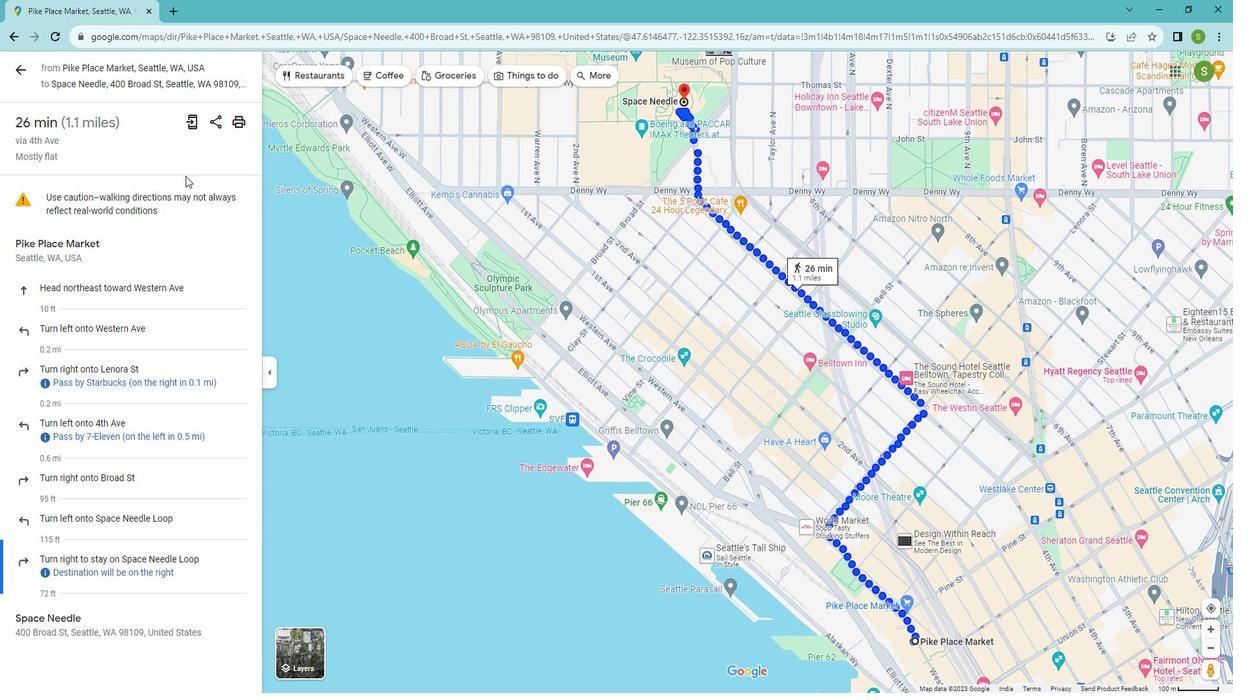 
Action: Mouse scrolled (205, 190) with delta (0, 0)
Screenshot: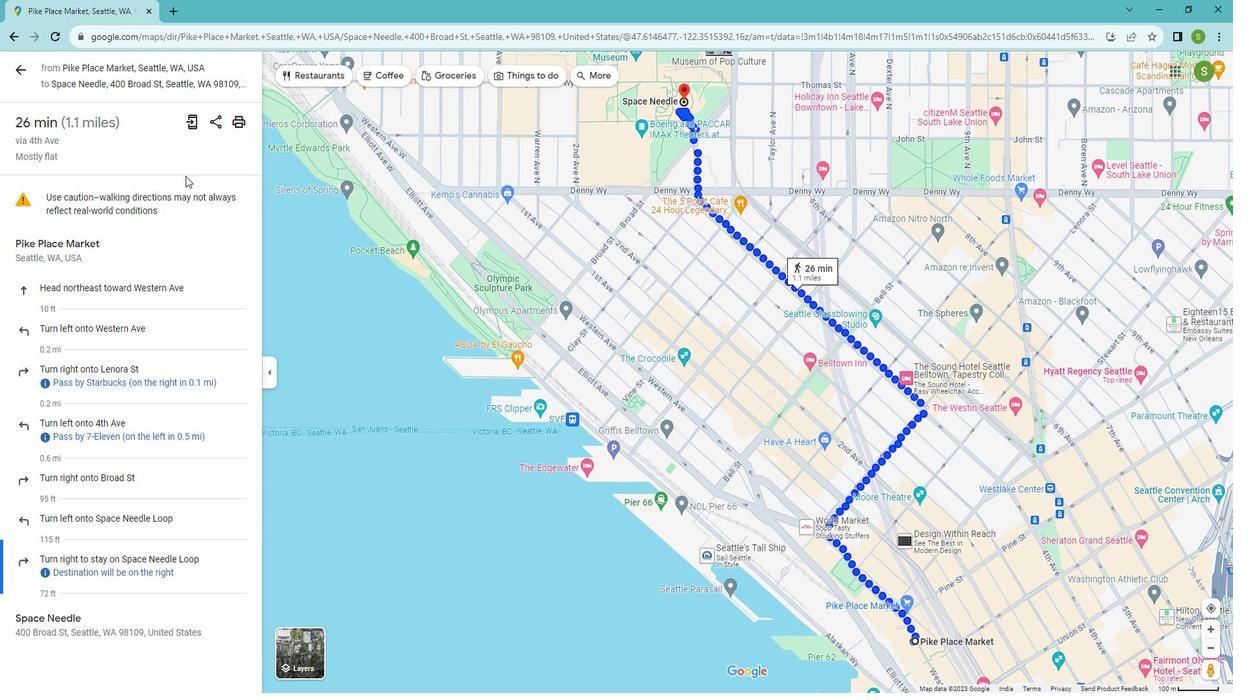 
Action: Mouse scrolled (205, 190) with delta (0, 0)
Screenshot: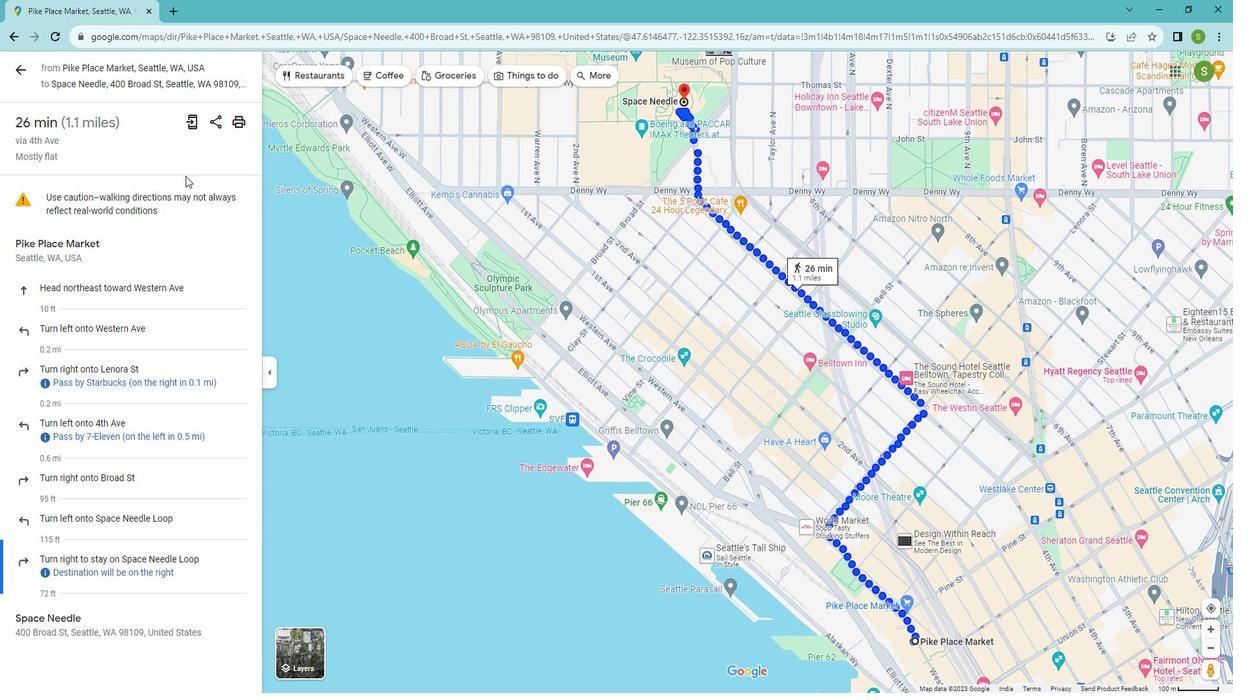 
Action: Mouse scrolled (205, 190) with delta (0, 0)
Screenshot: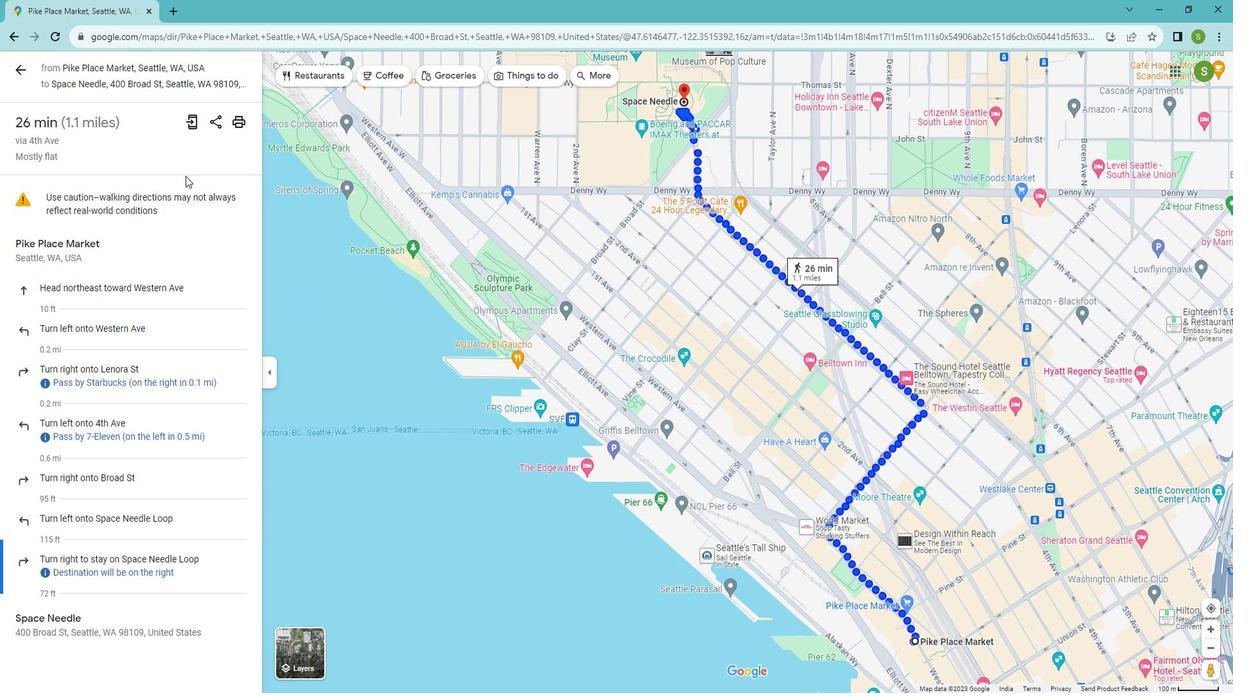 
Action: Mouse scrolled (205, 190) with delta (0, 0)
Screenshot: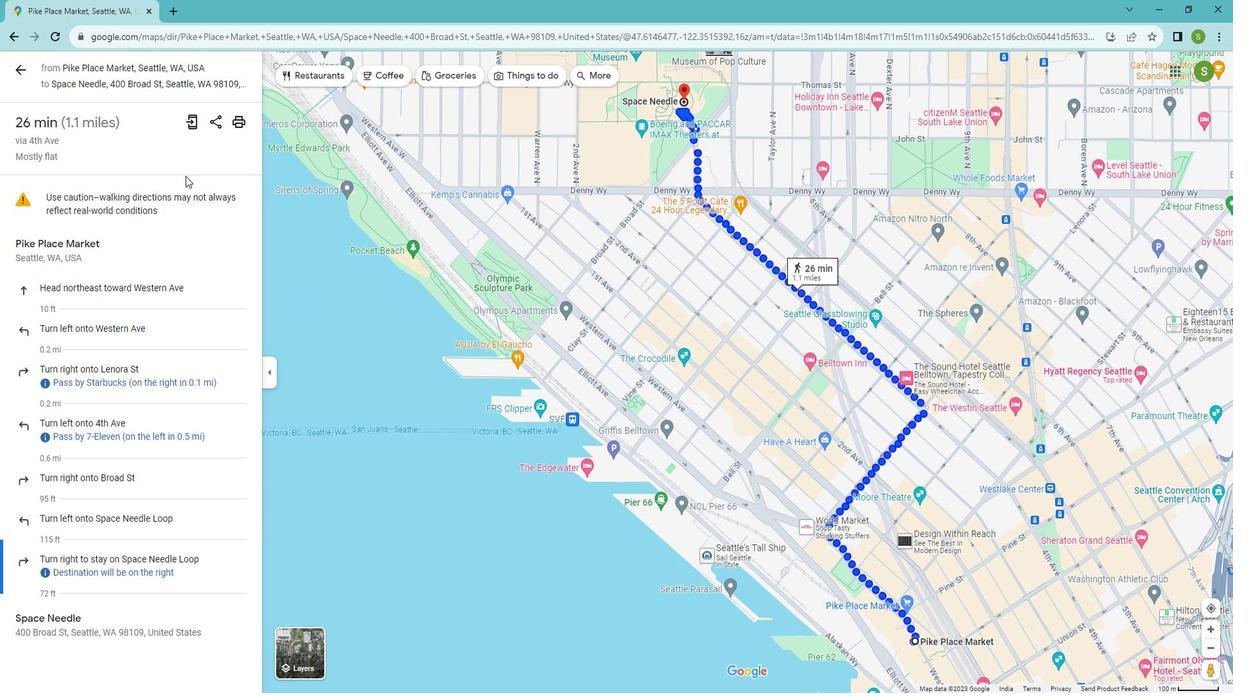 
Action: Mouse scrolled (205, 190) with delta (0, 0)
Screenshot: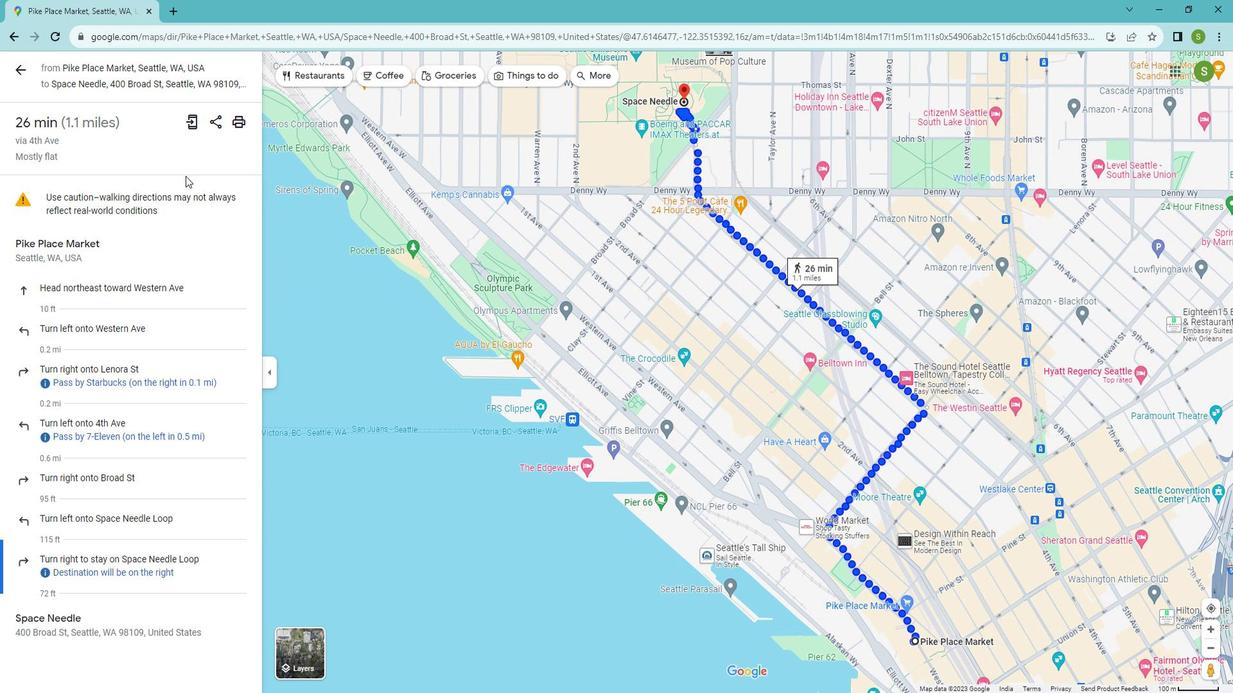 
Action: Mouse moved to (41, 87)
Screenshot: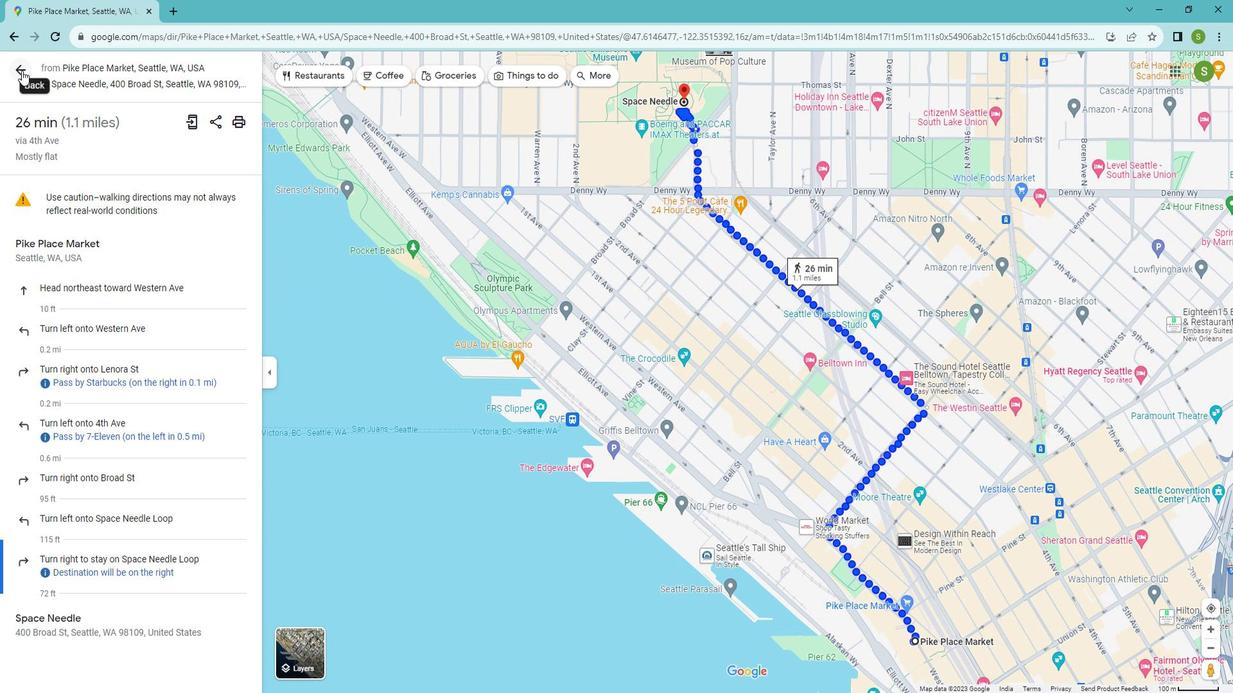 
Action: Mouse pressed left at (41, 87)
Screenshot: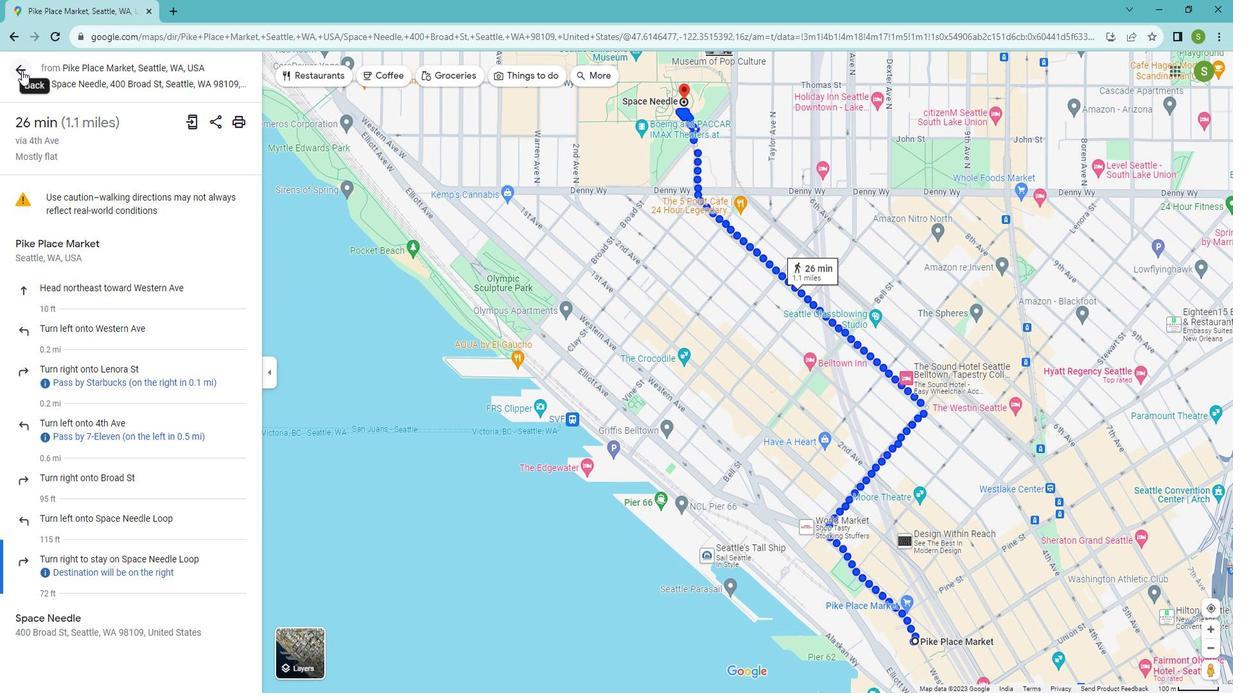 
Action: Mouse moved to (145, 192)
Screenshot: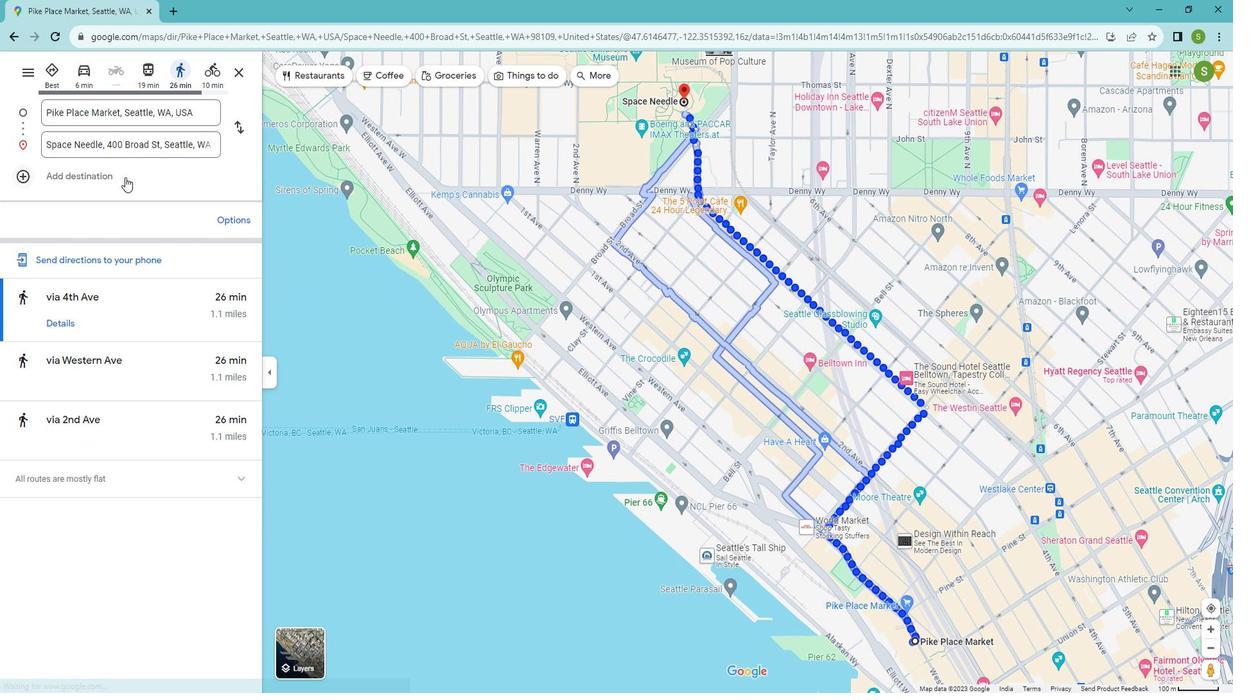 
